 Task: In the Contact  Layla_King@nyu.edu; add deal stage: 'Qualified to buy'; Add amount '100000'; Select Deal Type: New Business; Select priority: 'Medium'; Associate deal with contact: choose any two contacts and company: Select any company.. Logged in from softage.1@softage.net
Action: Mouse moved to (109, 73)
Screenshot: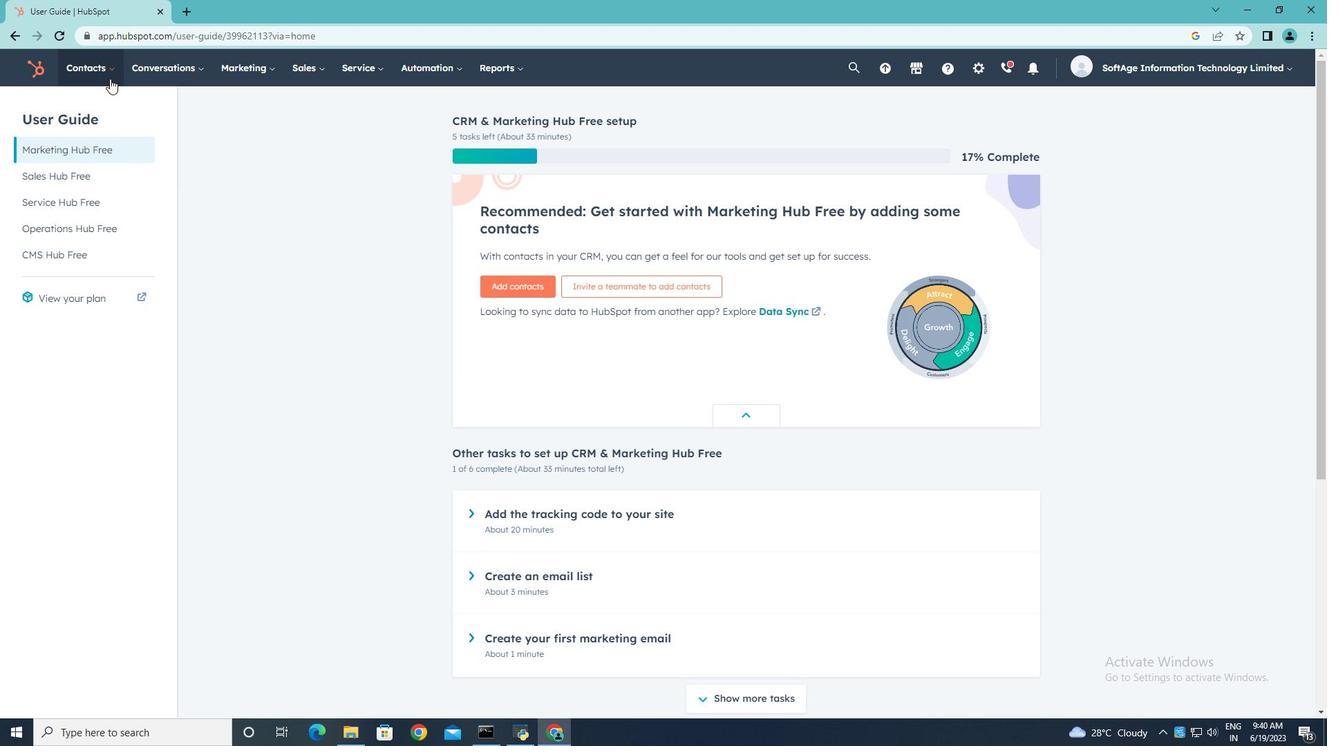 
Action: Mouse pressed left at (109, 73)
Screenshot: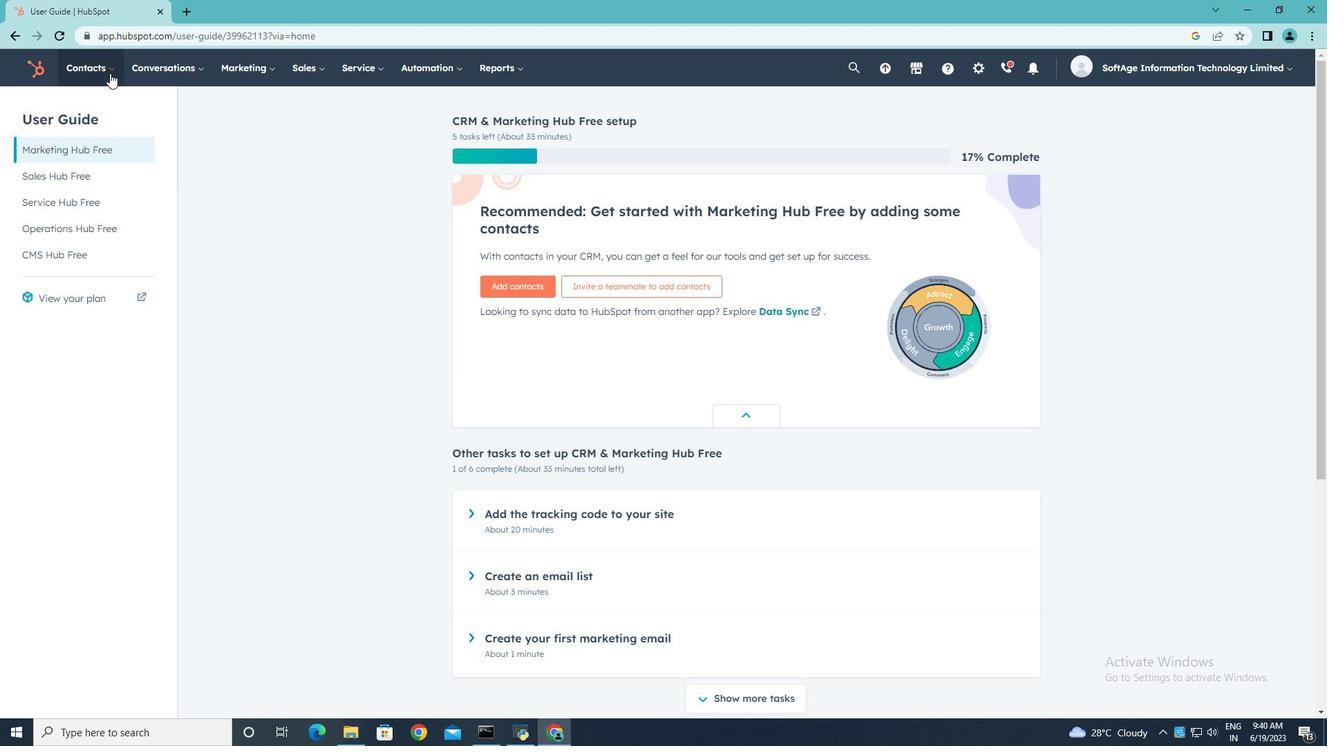 
Action: Mouse moved to (105, 109)
Screenshot: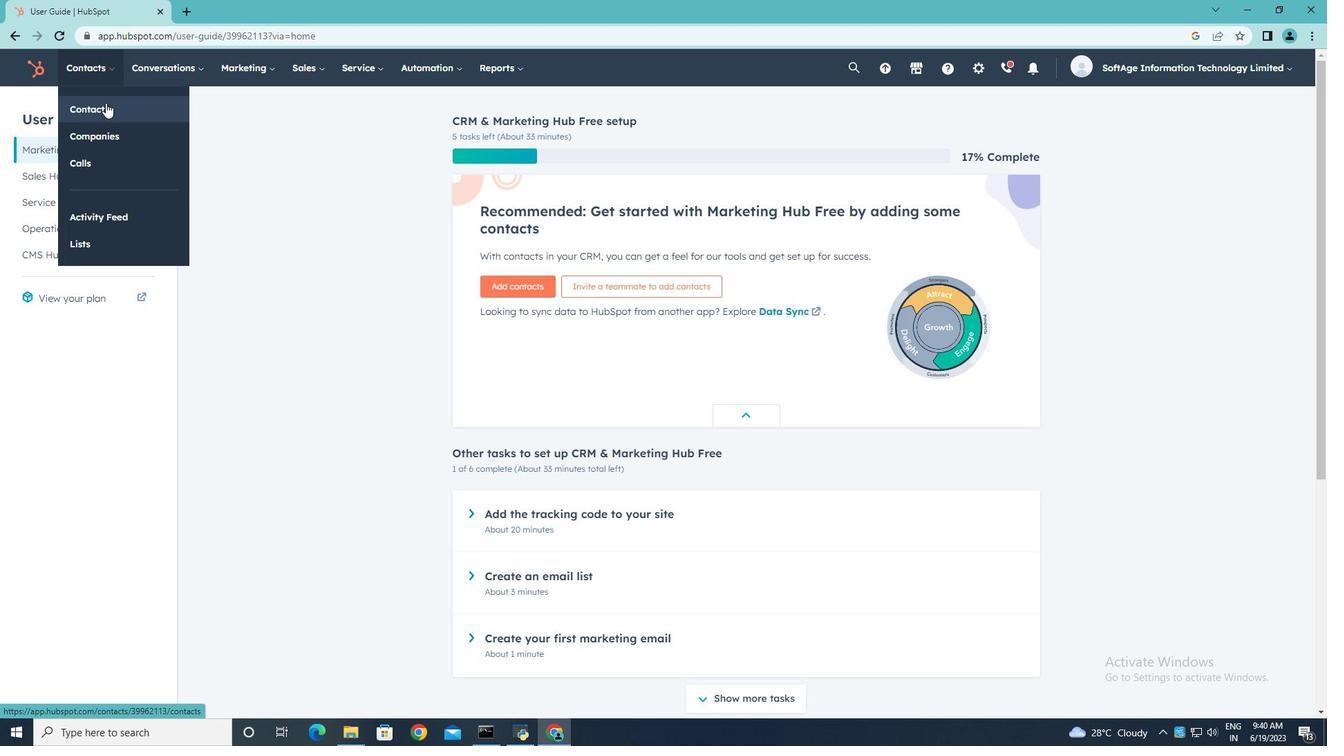 
Action: Mouse pressed left at (105, 109)
Screenshot: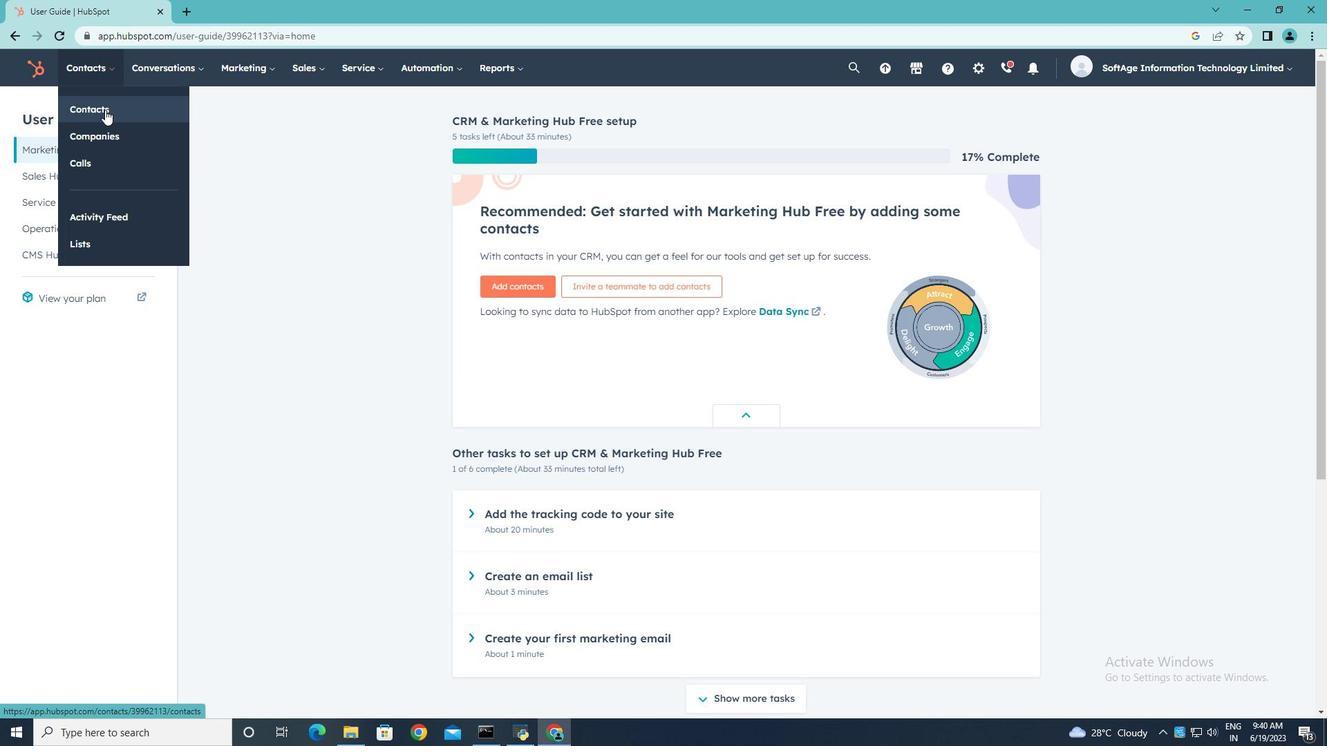 
Action: Mouse moved to (96, 223)
Screenshot: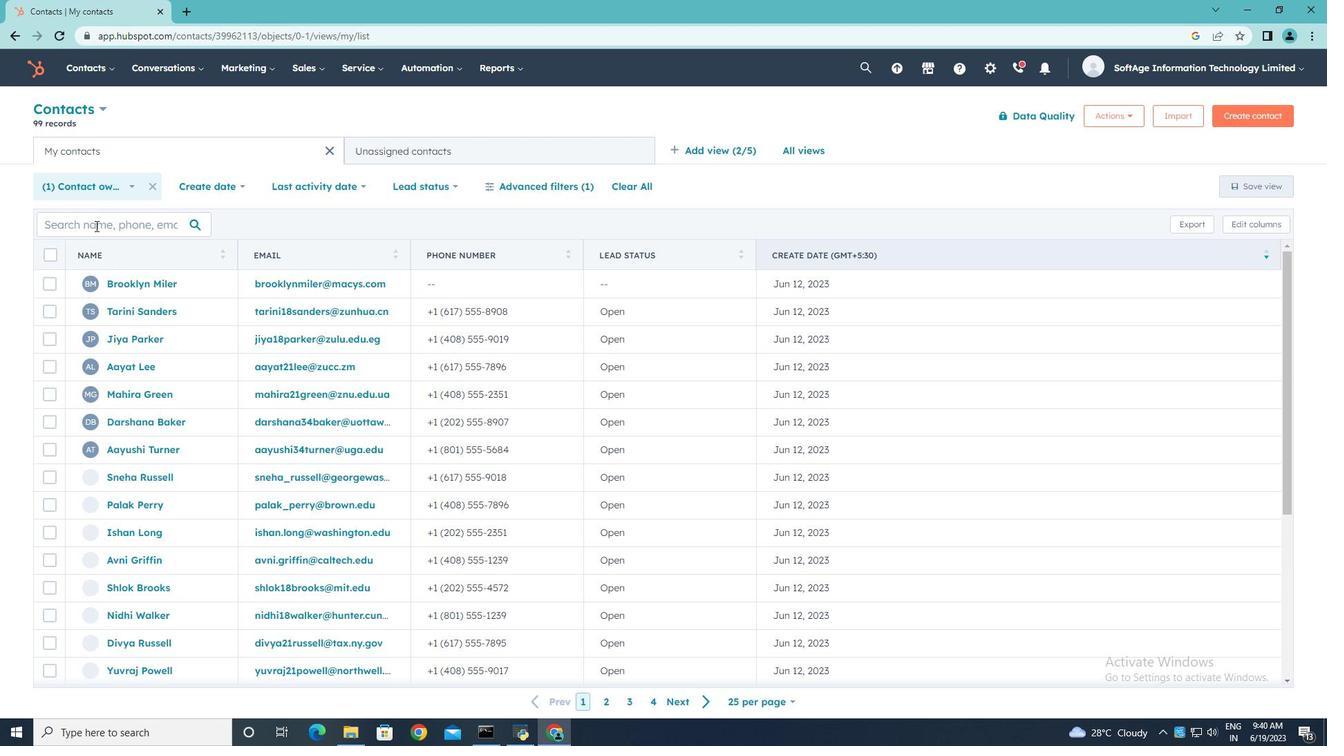 
Action: Mouse pressed left at (96, 223)
Screenshot: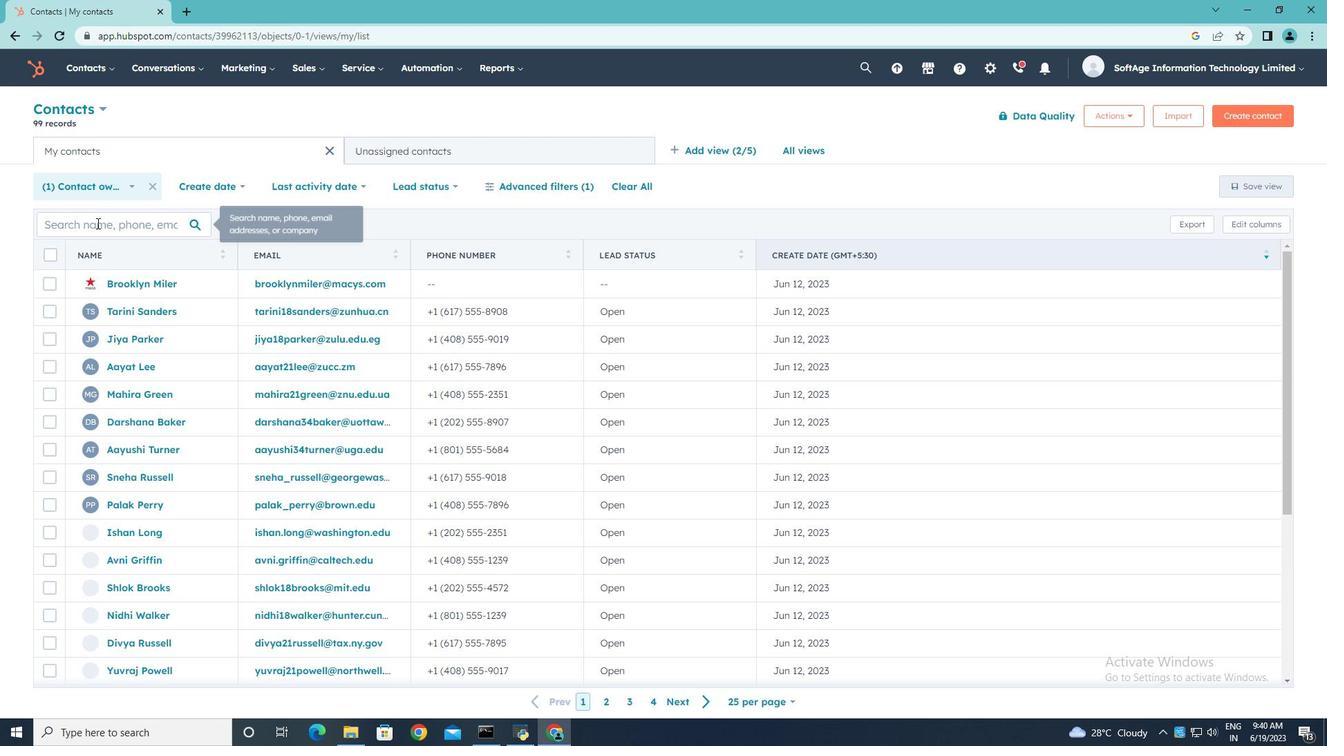 
Action: Key pressed <Key.shift>Layla<Key.shift_r>_<Key.shift>King<Key.shift>@nyu.edu
Screenshot: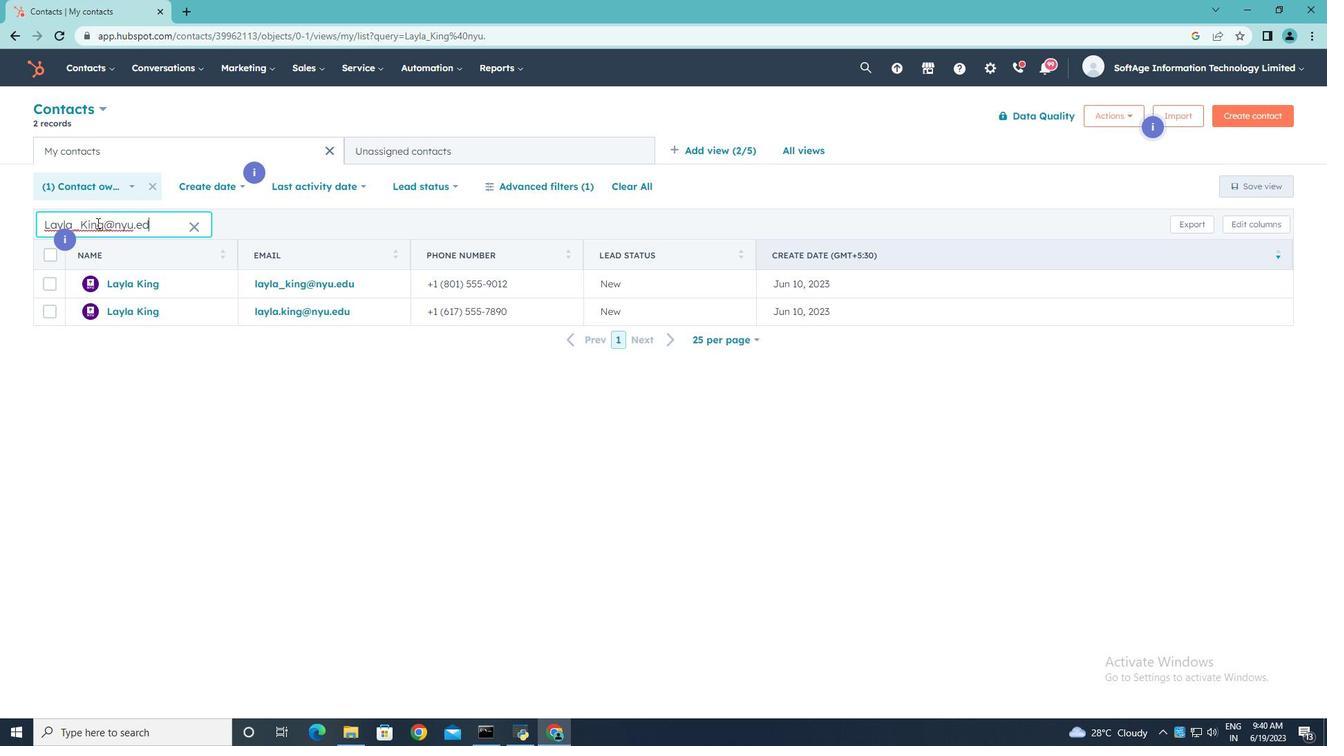 
Action: Mouse moved to (135, 286)
Screenshot: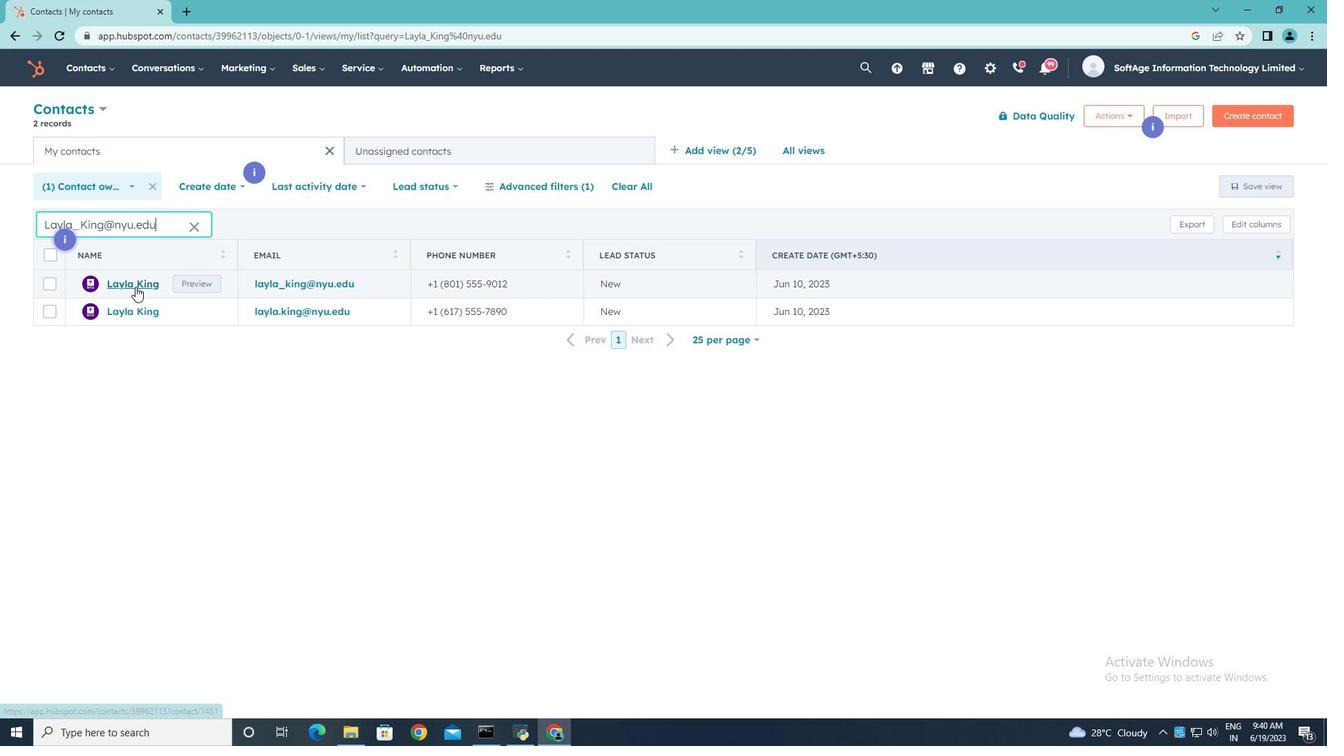 
Action: Mouse pressed left at (135, 286)
Screenshot: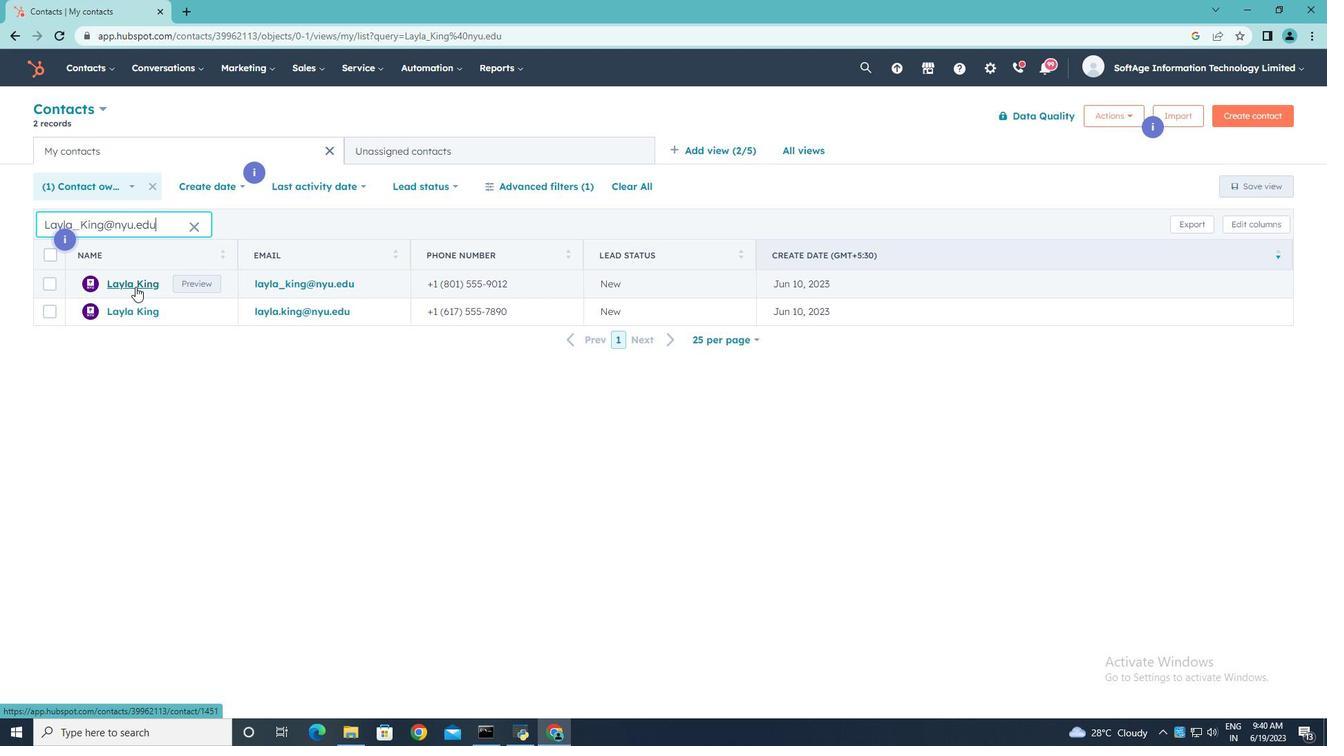 
Action: Mouse moved to (755, 519)
Screenshot: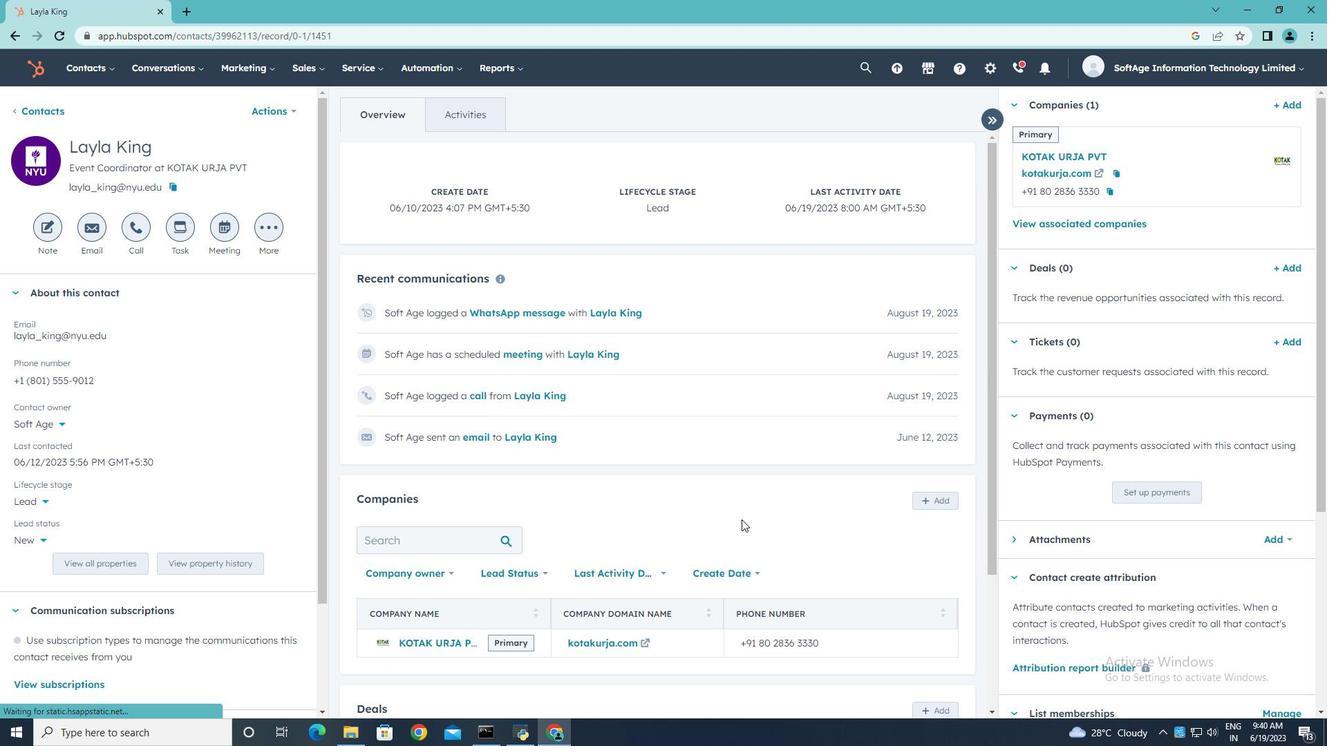
Action: Mouse scrolled (755, 519) with delta (0, 0)
Screenshot: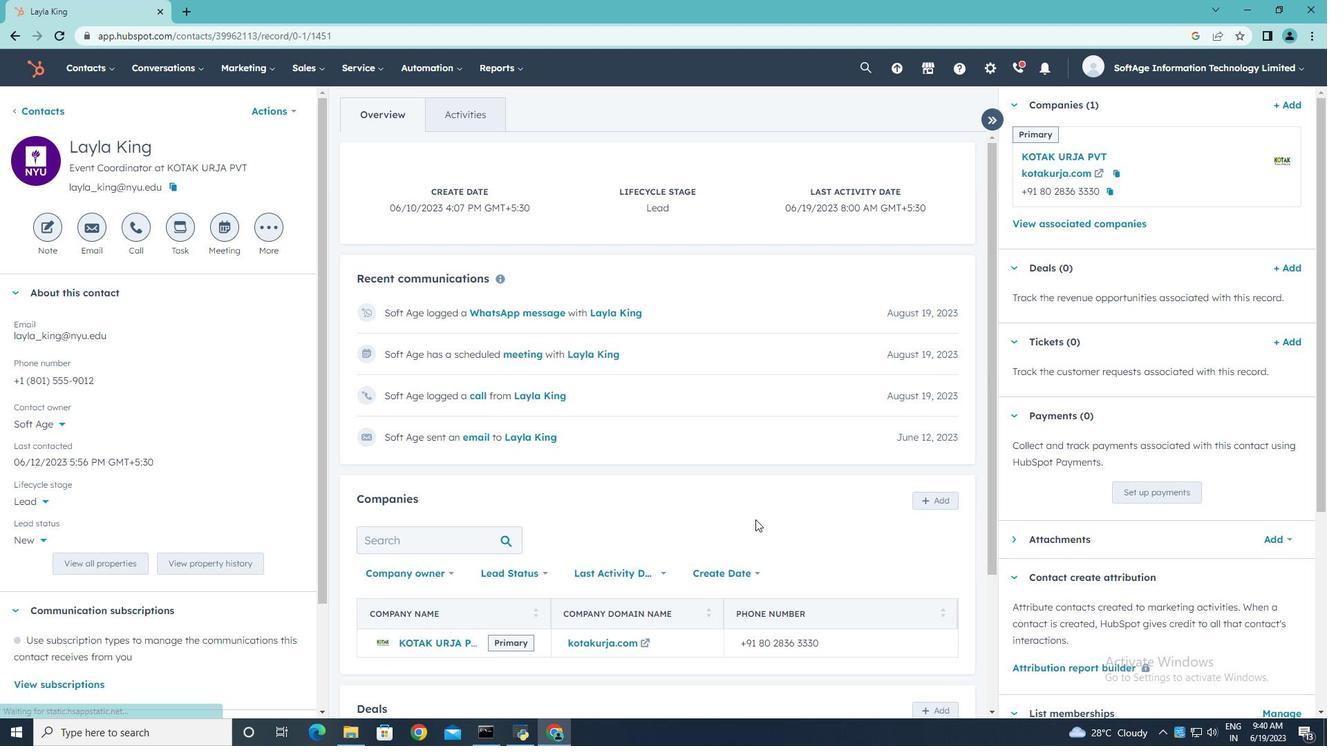 
Action: Mouse scrolled (755, 519) with delta (0, 0)
Screenshot: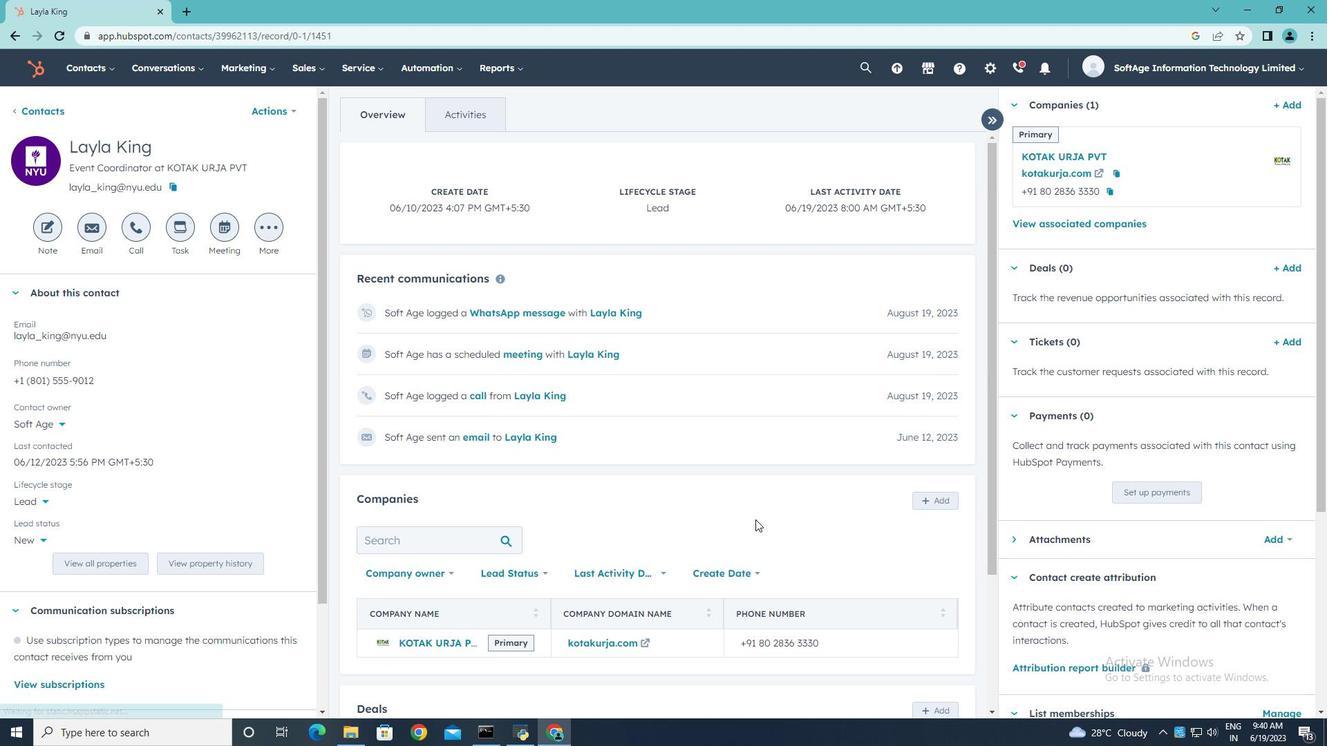 
Action: Mouse scrolled (755, 519) with delta (0, 0)
Screenshot: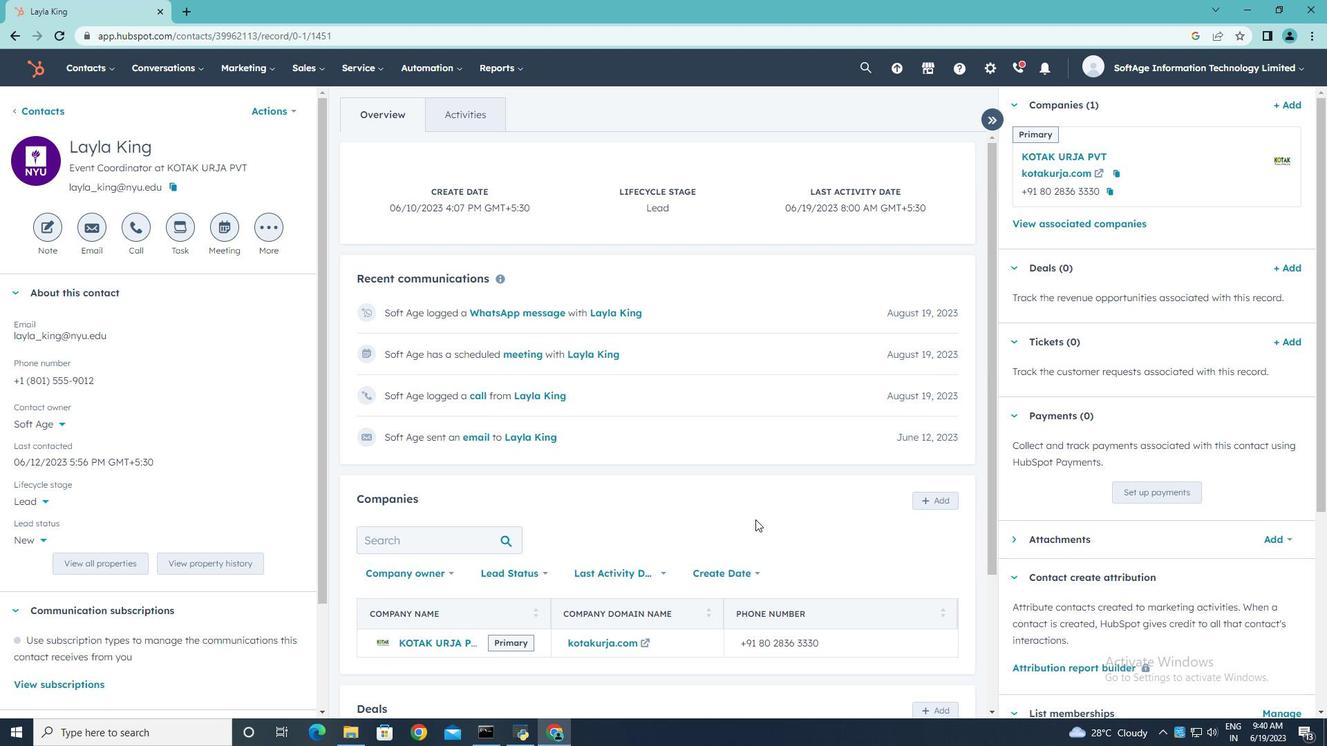 
Action: Mouse scrolled (755, 519) with delta (0, 0)
Screenshot: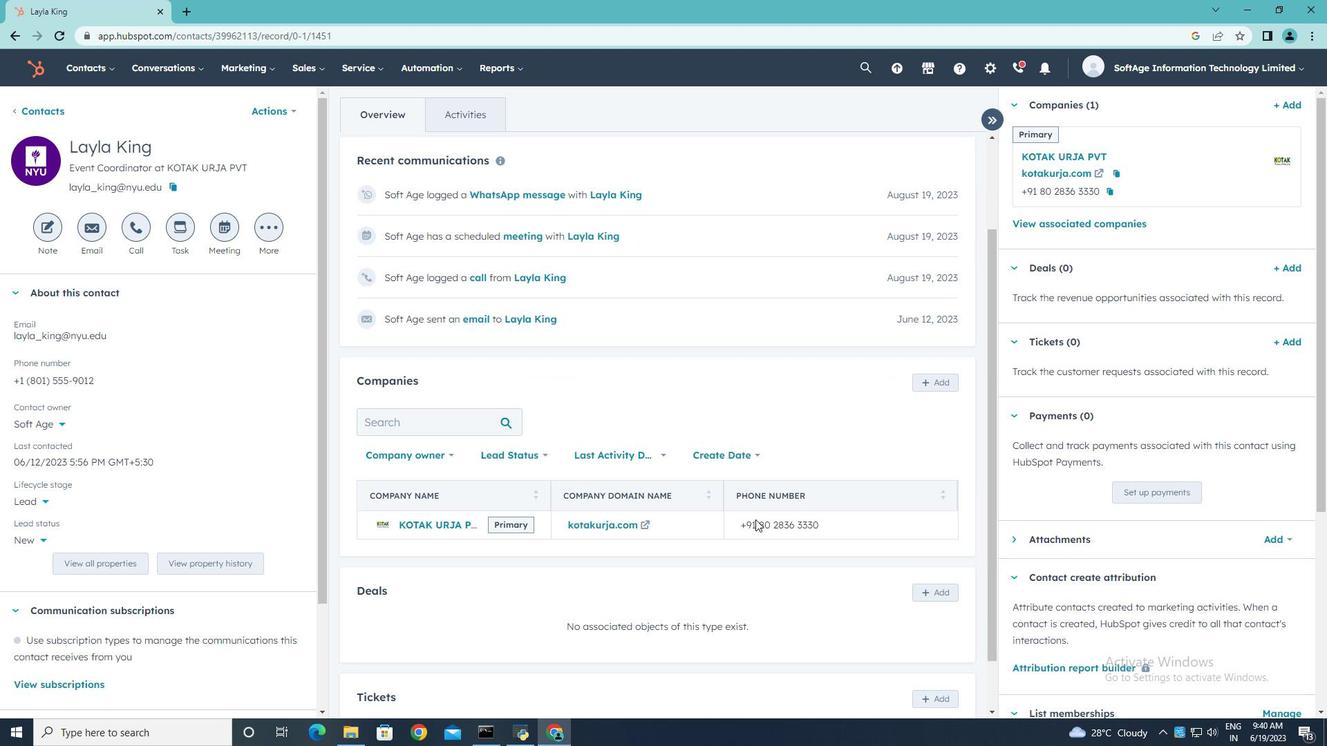 
Action: Mouse scrolled (755, 519) with delta (0, 0)
Screenshot: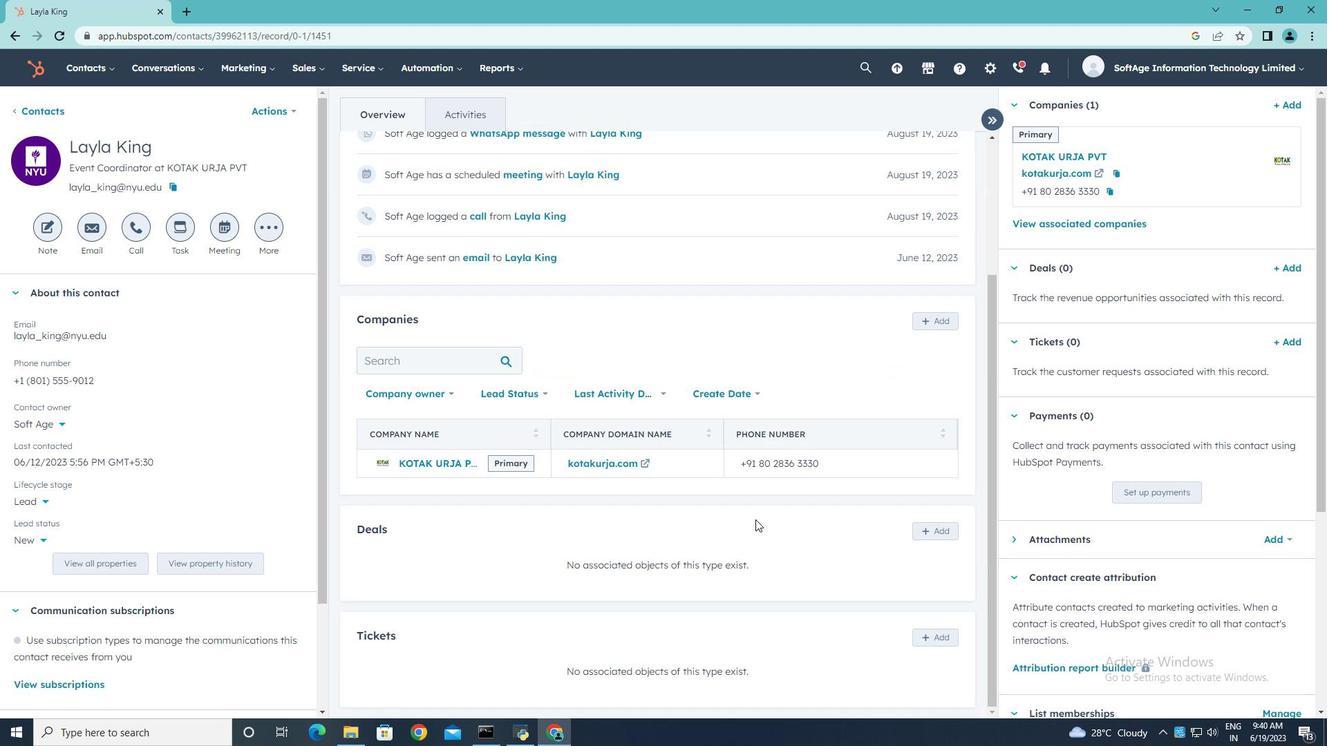 
Action: Mouse moved to (940, 528)
Screenshot: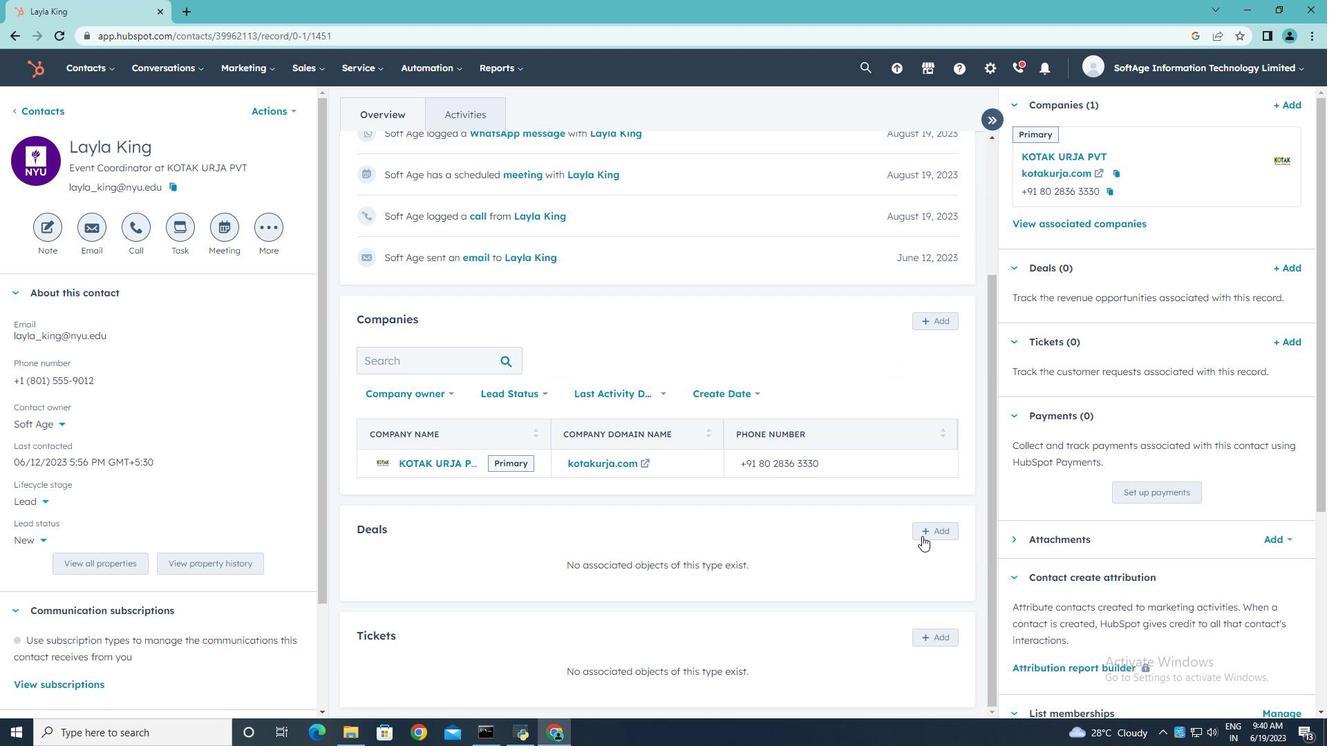 
Action: Mouse pressed left at (940, 528)
Screenshot: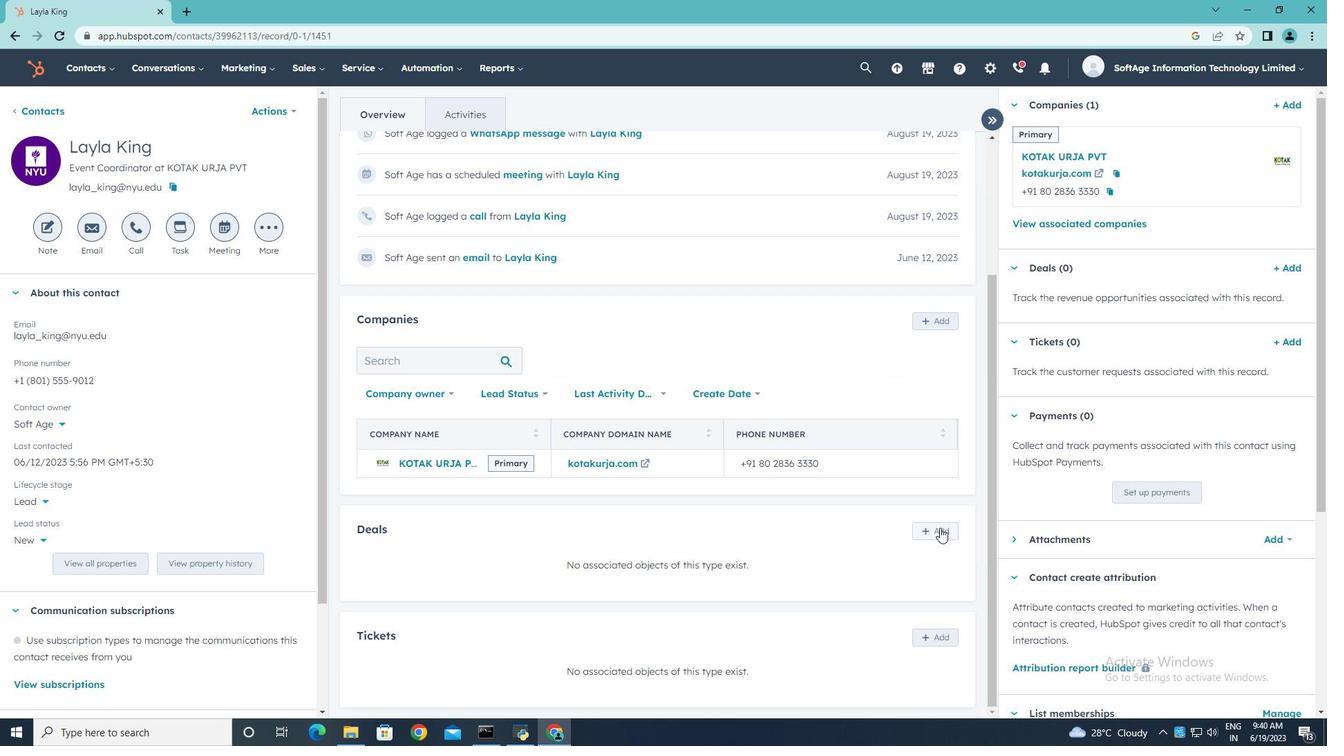
Action: Mouse moved to (1271, 350)
Screenshot: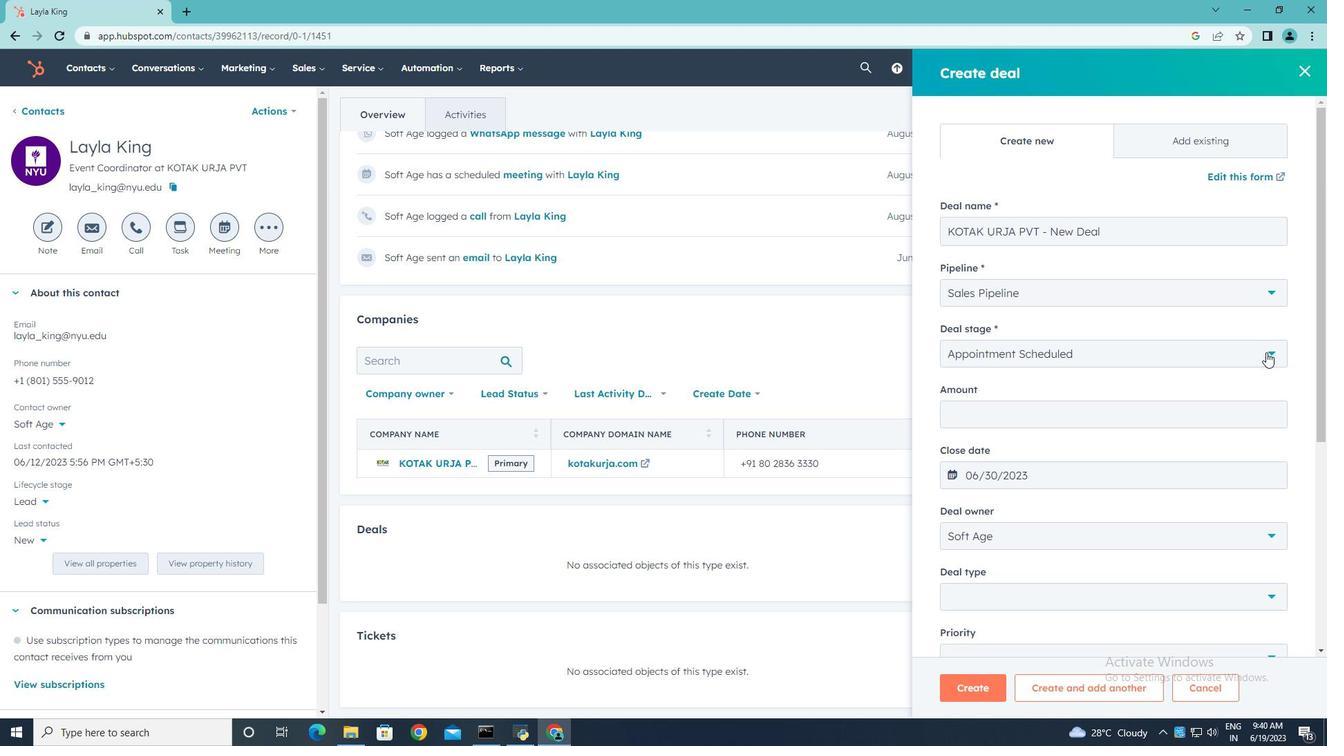 
Action: Mouse pressed left at (1271, 350)
Screenshot: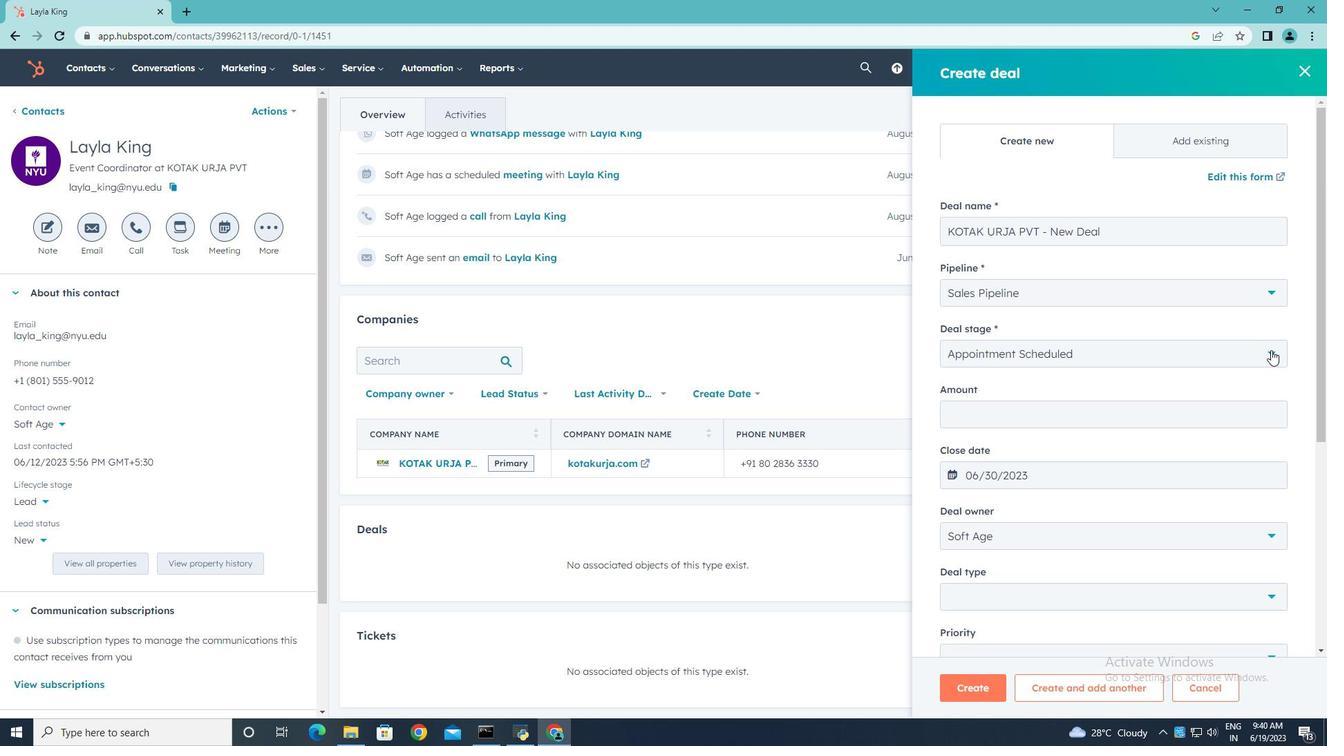 
Action: Mouse moved to (1046, 482)
Screenshot: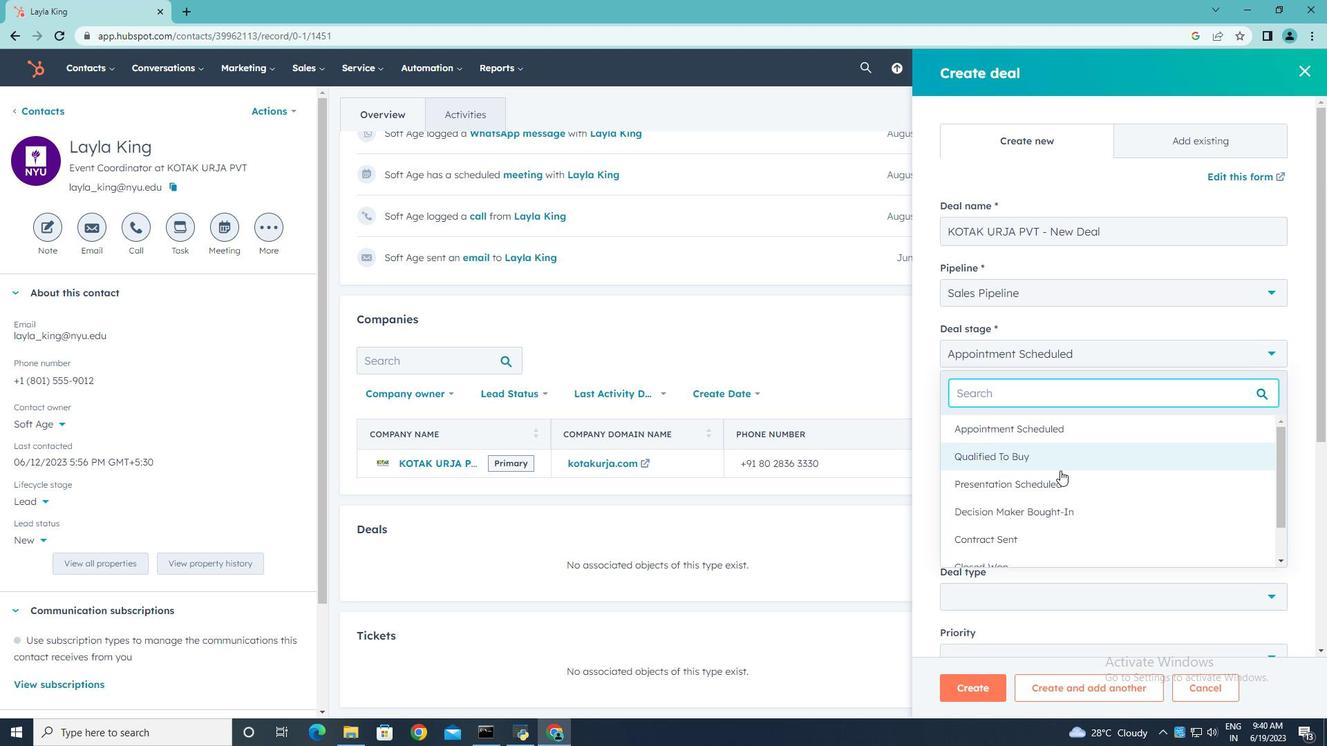 
Action: Mouse scrolled (1046, 481) with delta (0, 0)
Screenshot: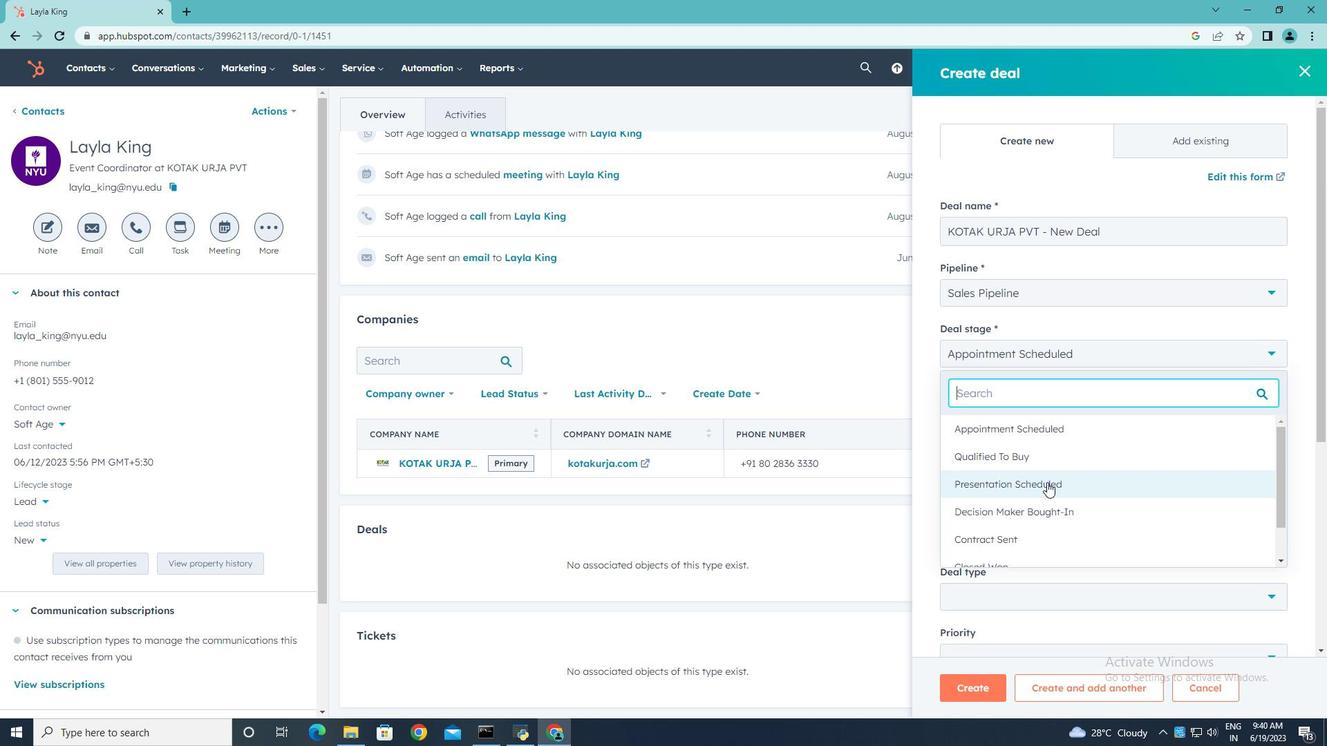
Action: Mouse scrolled (1046, 481) with delta (0, 0)
Screenshot: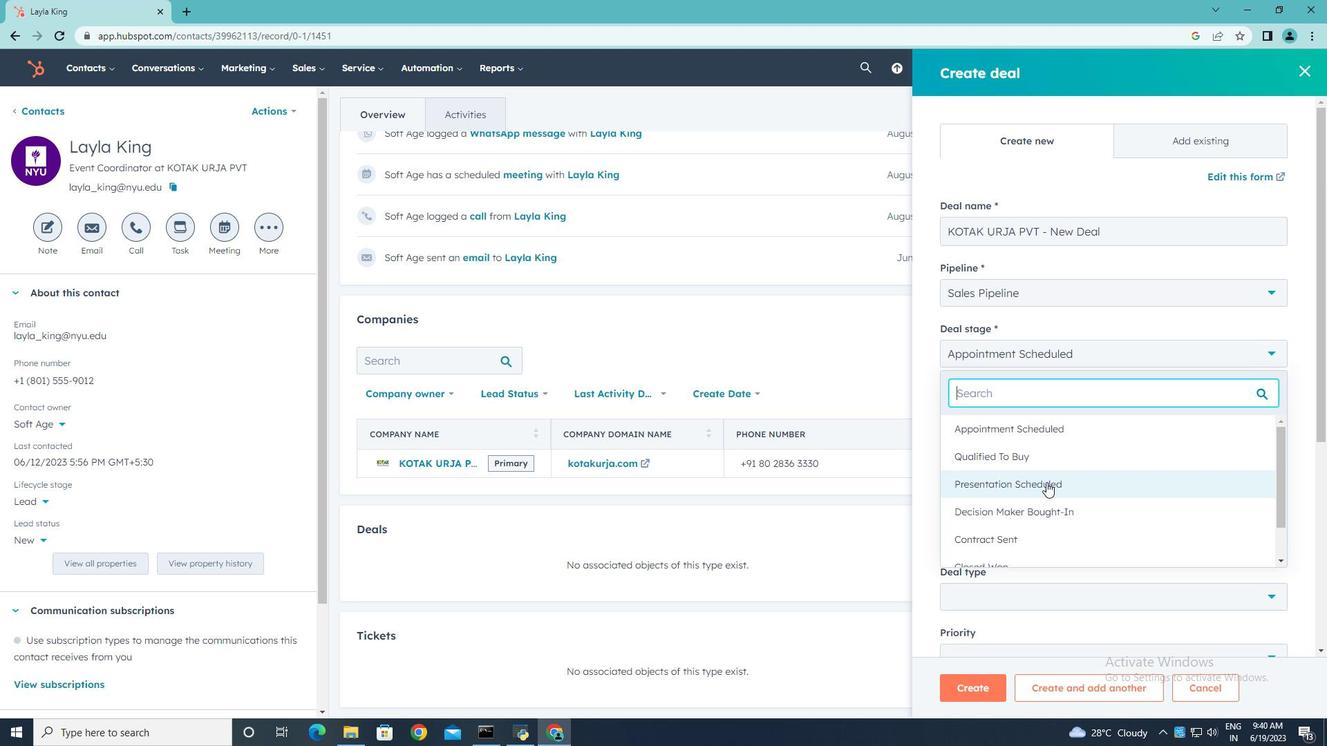 
Action: Mouse moved to (1031, 418)
Screenshot: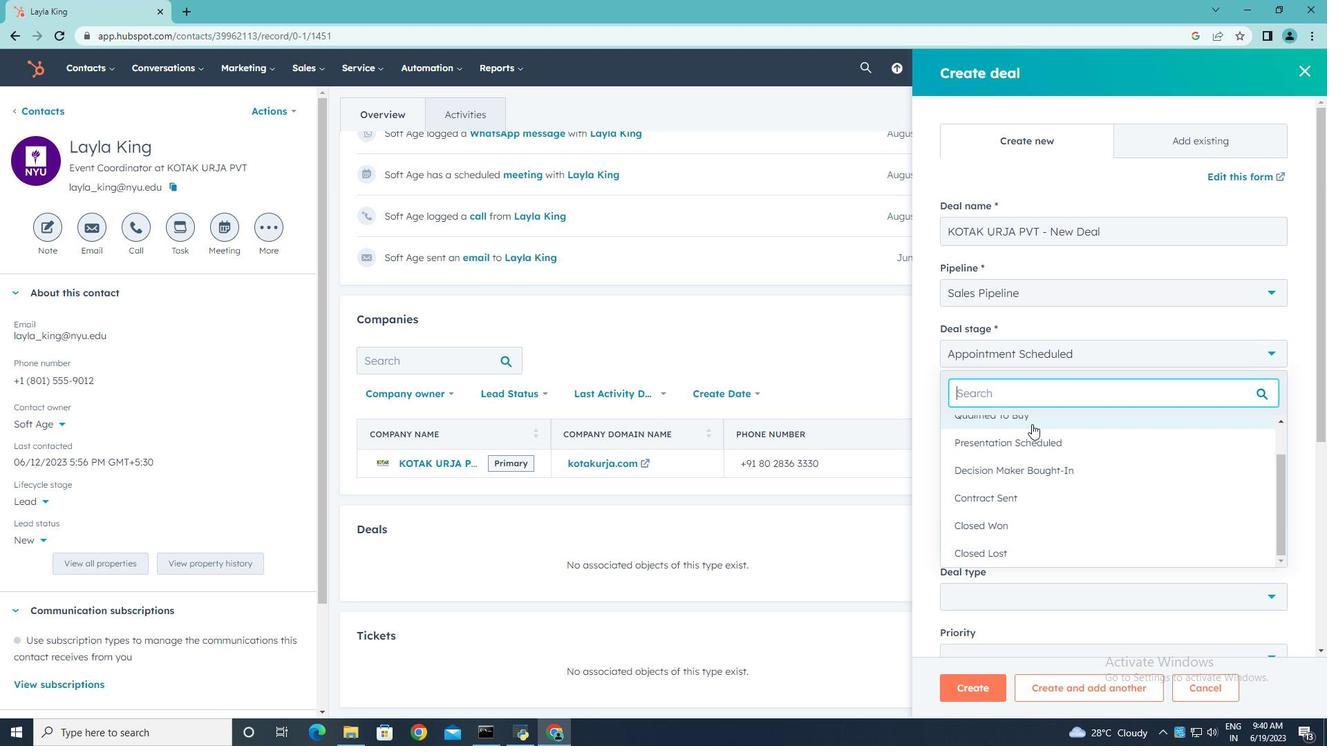 
Action: Mouse pressed left at (1031, 418)
Screenshot: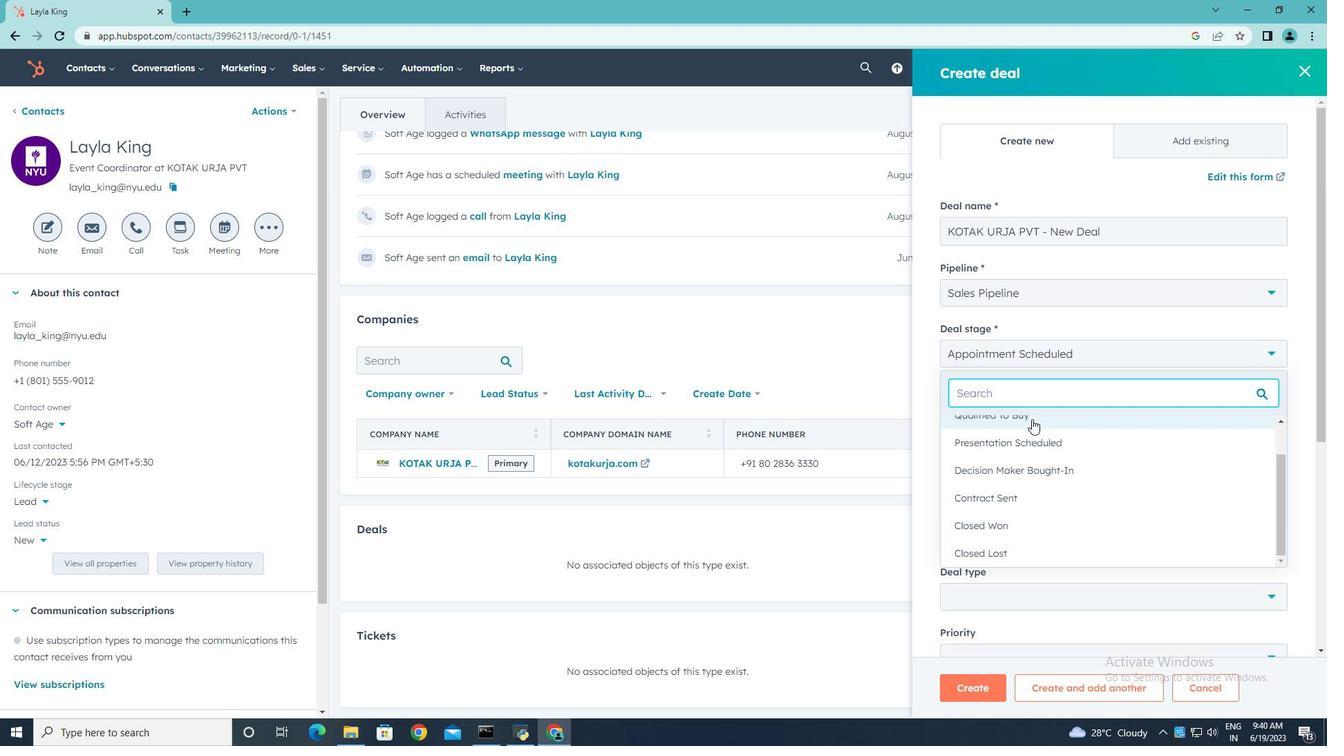 
Action: Mouse moved to (1133, 416)
Screenshot: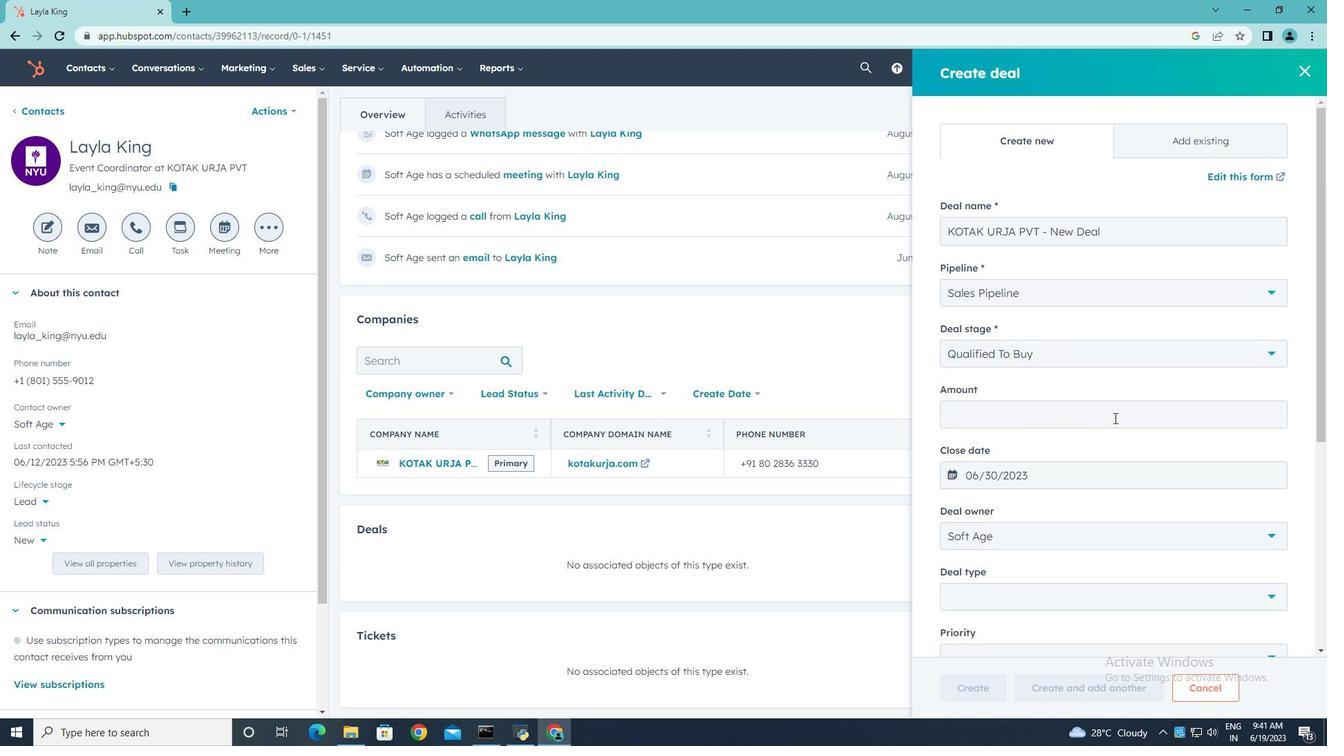 
Action: Mouse pressed left at (1133, 416)
Screenshot: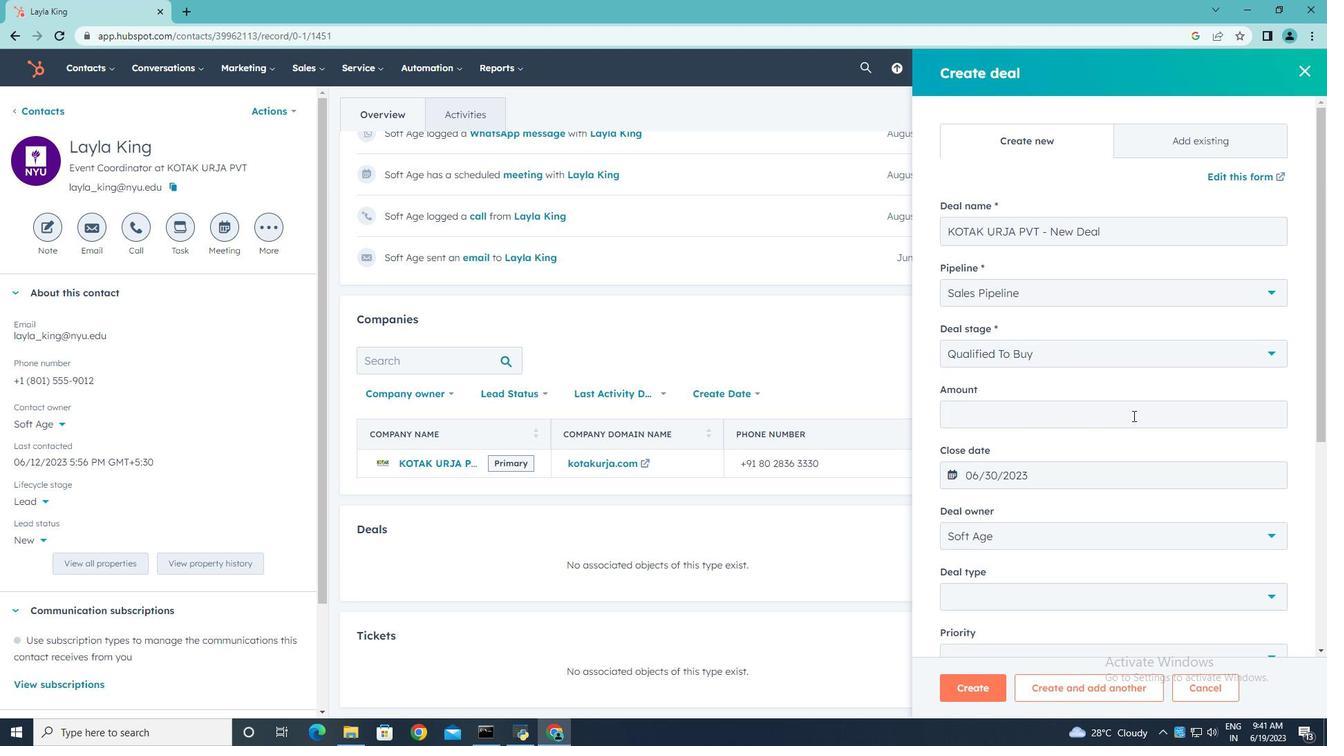 
Action: Key pressed 100000
Screenshot: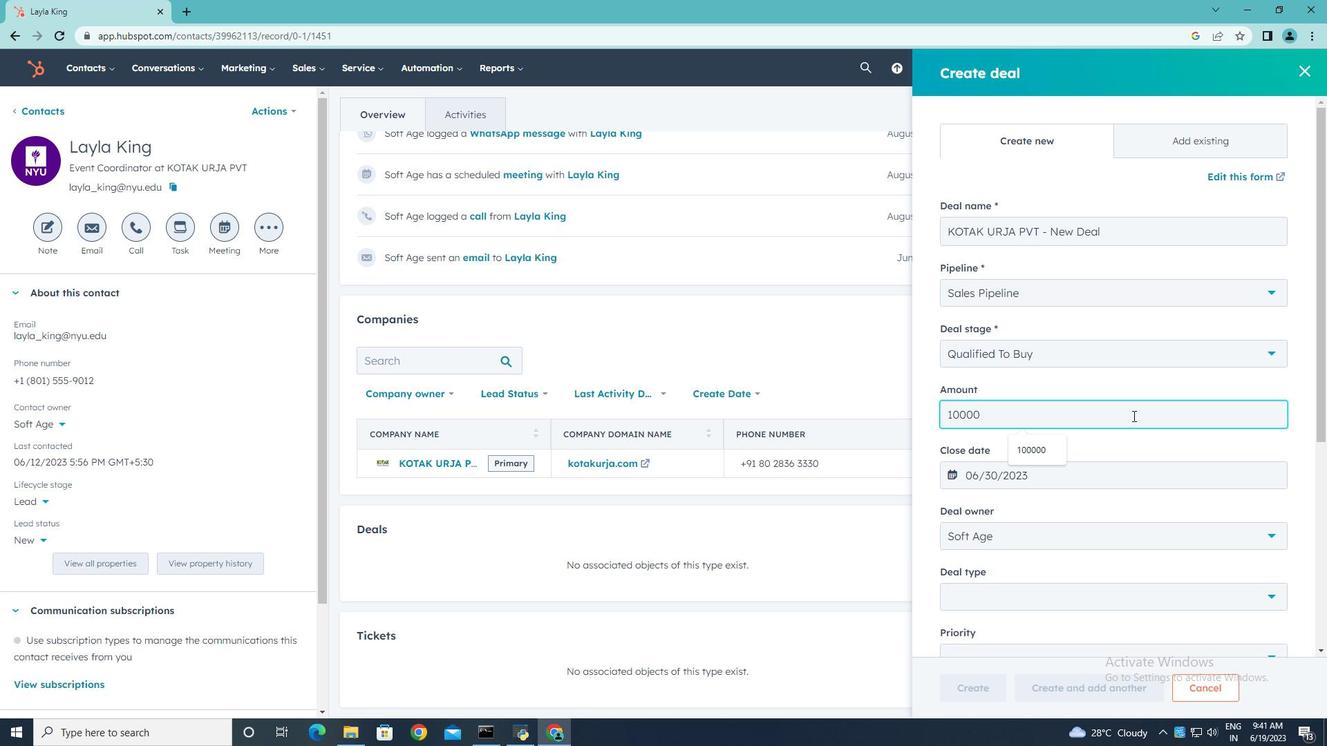 
Action: Mouse moved to (1271, 601)
Screenshot: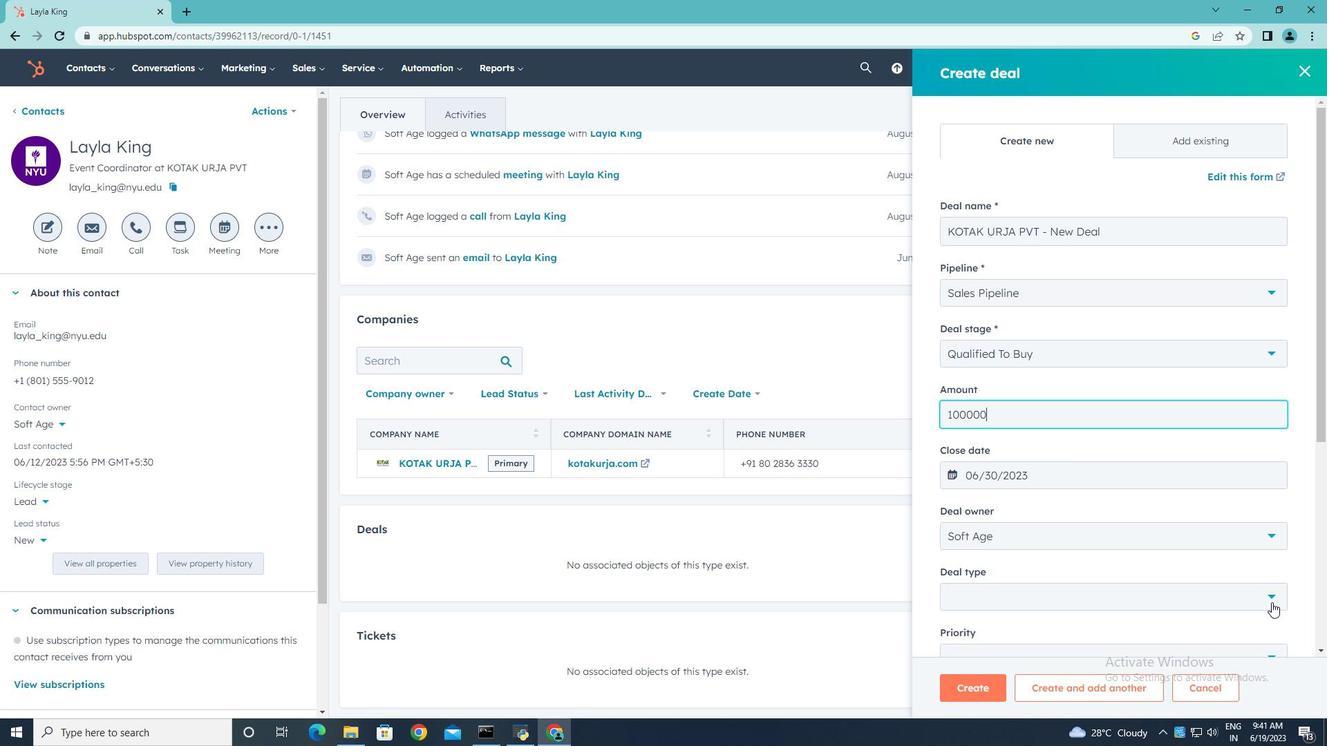 
Action: Mouse pressed left at (1271, 601)
Screenshot: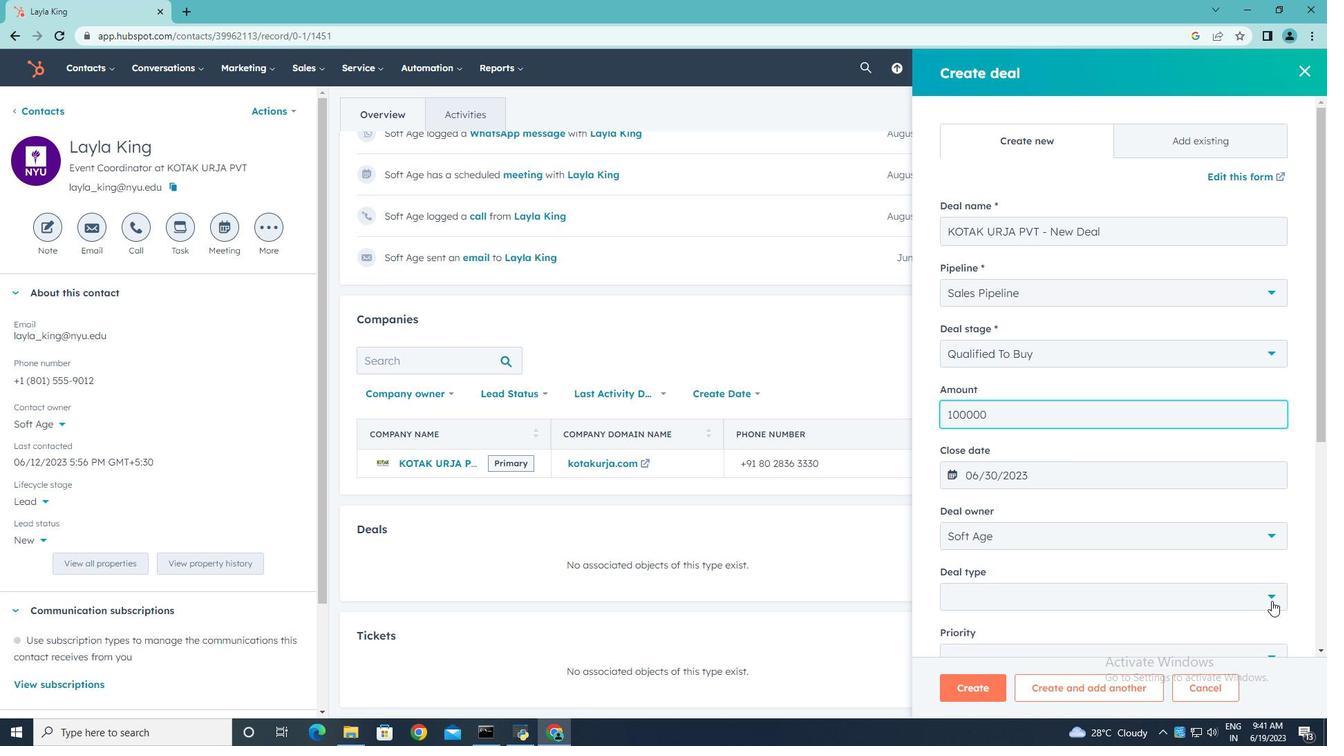 
Action: Mouse moved to (1023, 658)
Screenshot: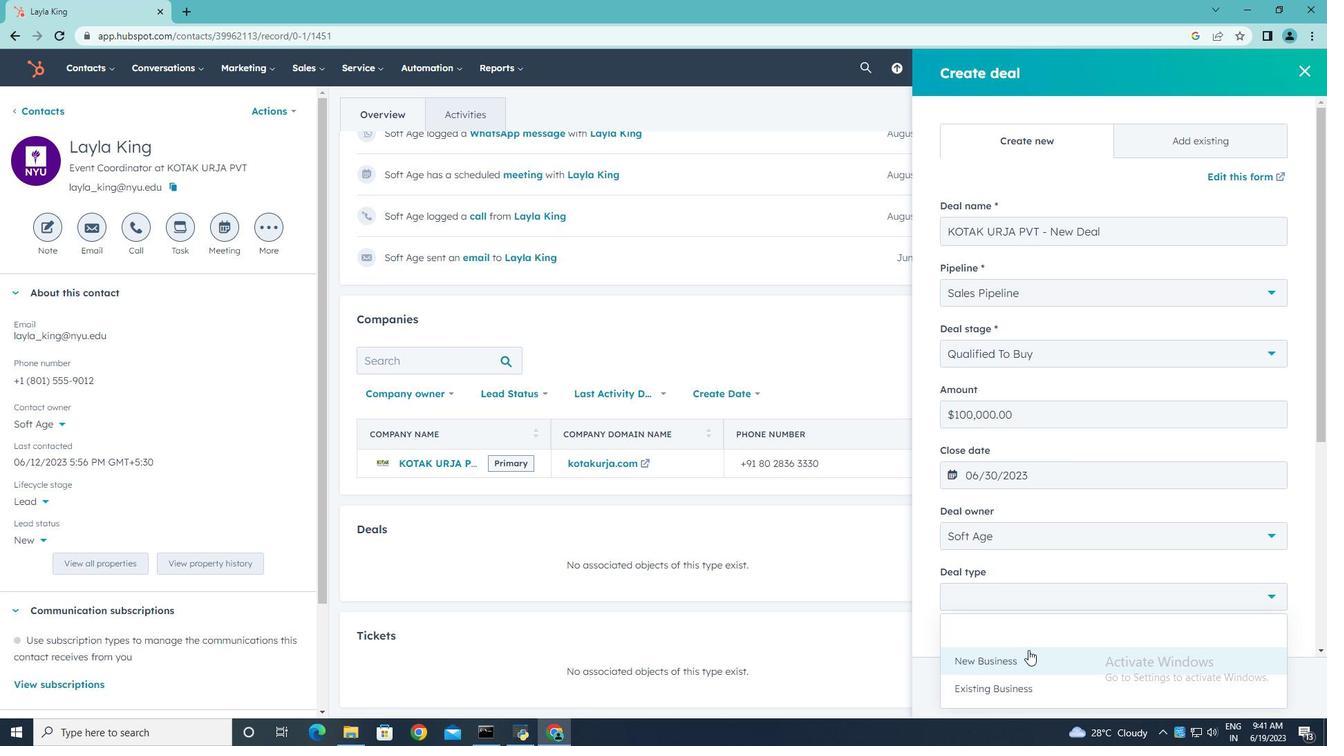 
Action: Mouse pressed left at (1023, 658)
Screenshot: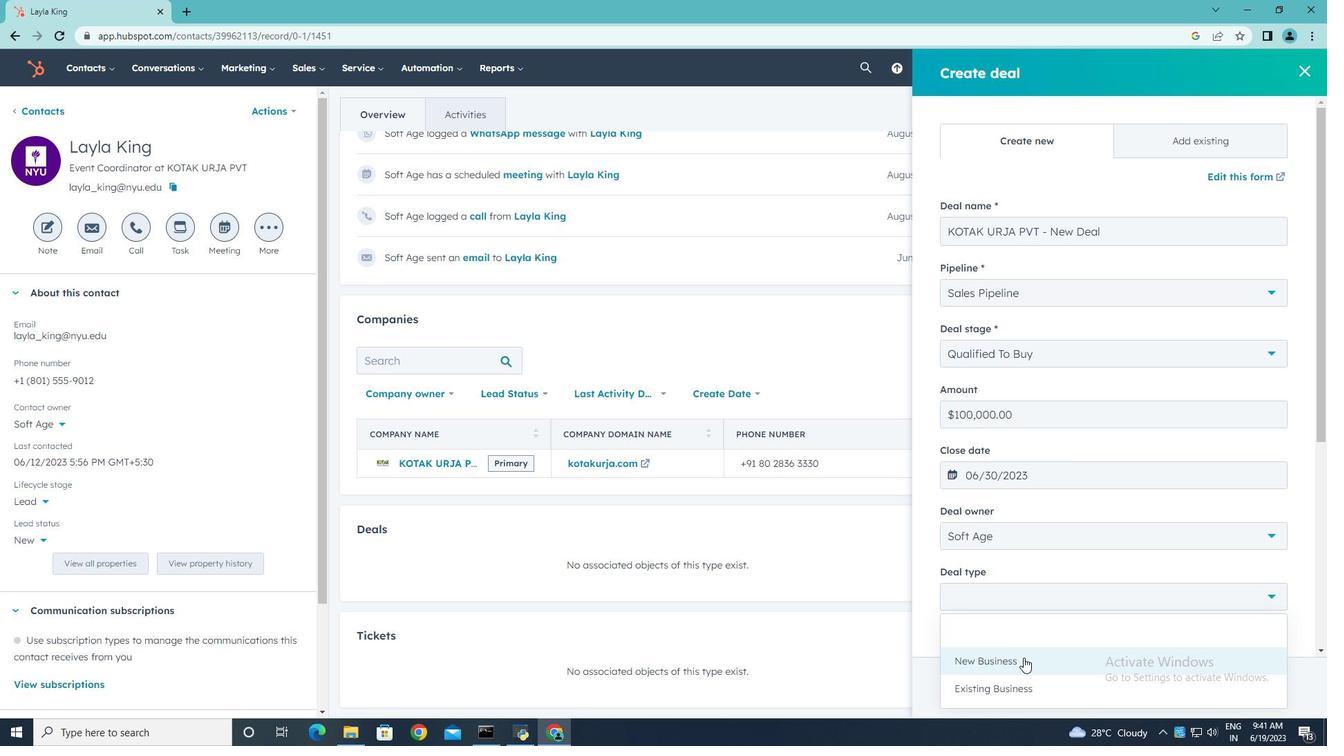 
Action: Mouse moved to (1132, 513)
Screenshot: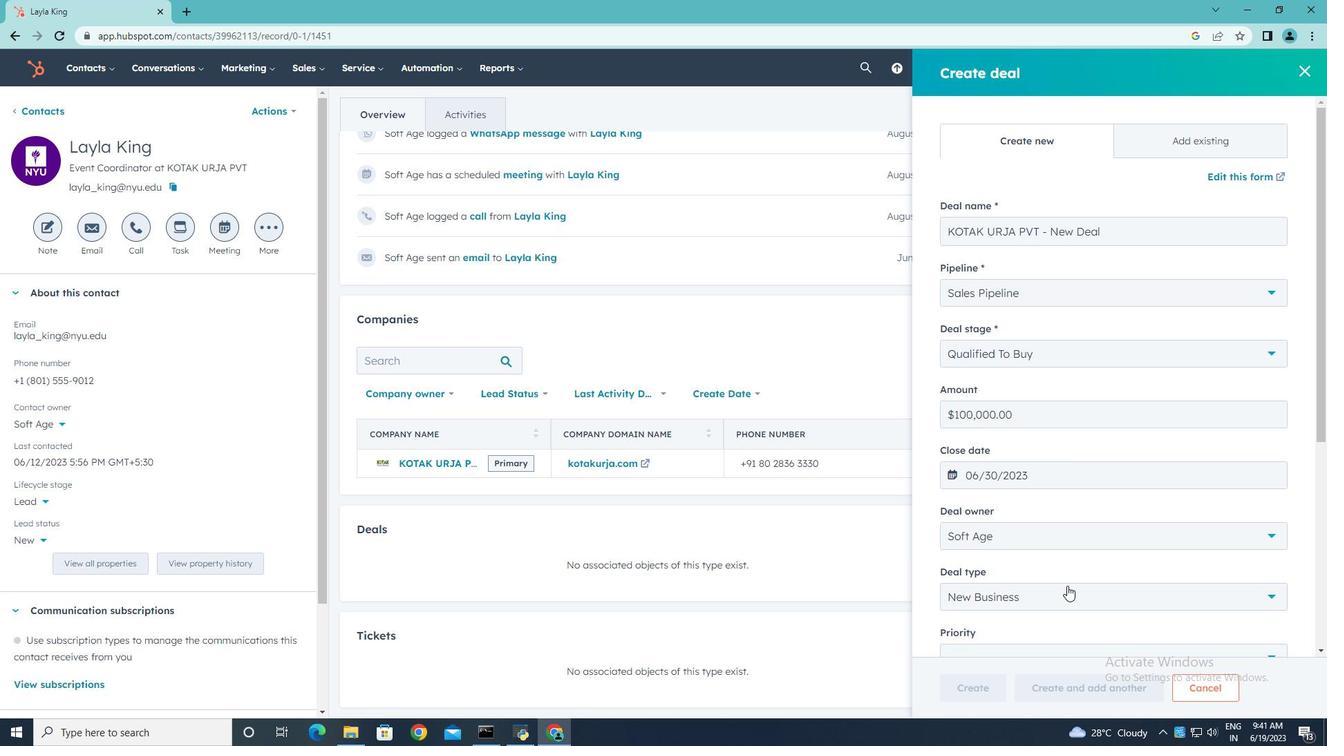 
Action: Mouse scrolled (1132, 512) with delta (0, 0)
Screenshot: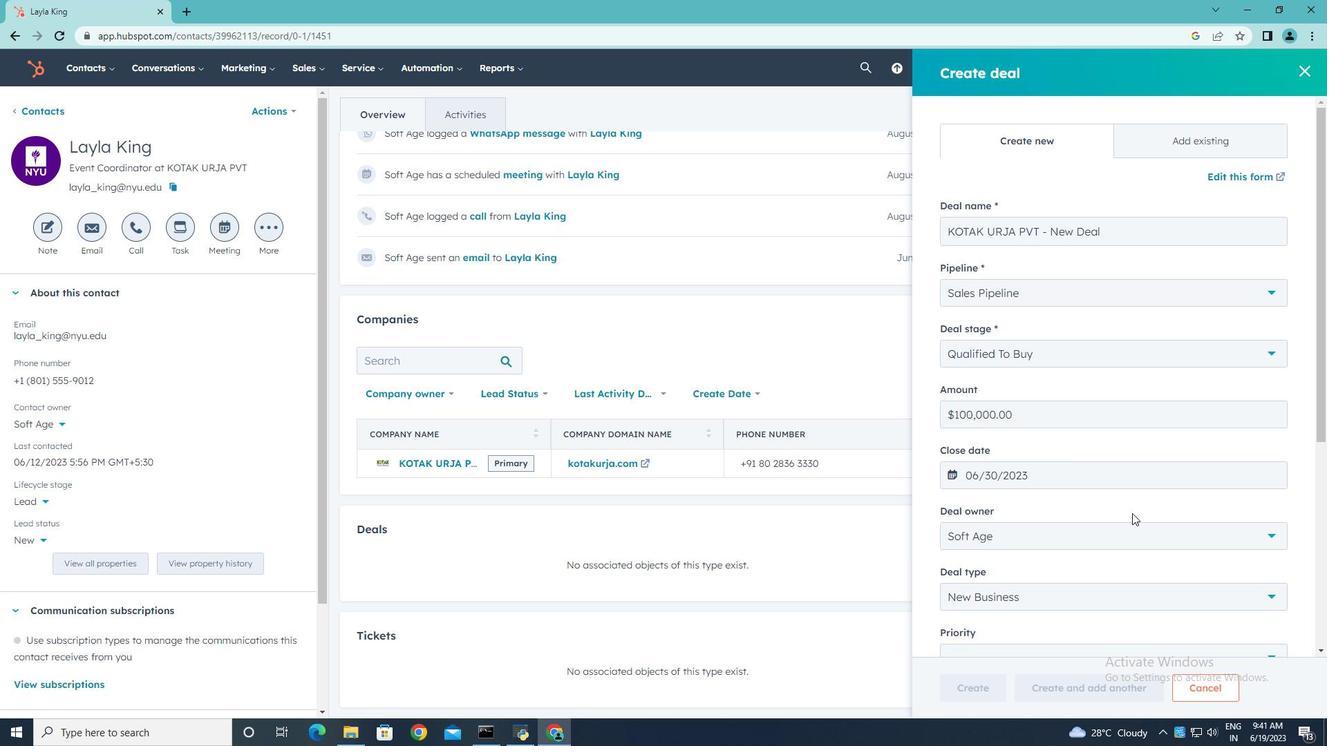 
Action: Mouse scrolled (1132, 512) with delta (0, 0)
Screenshot: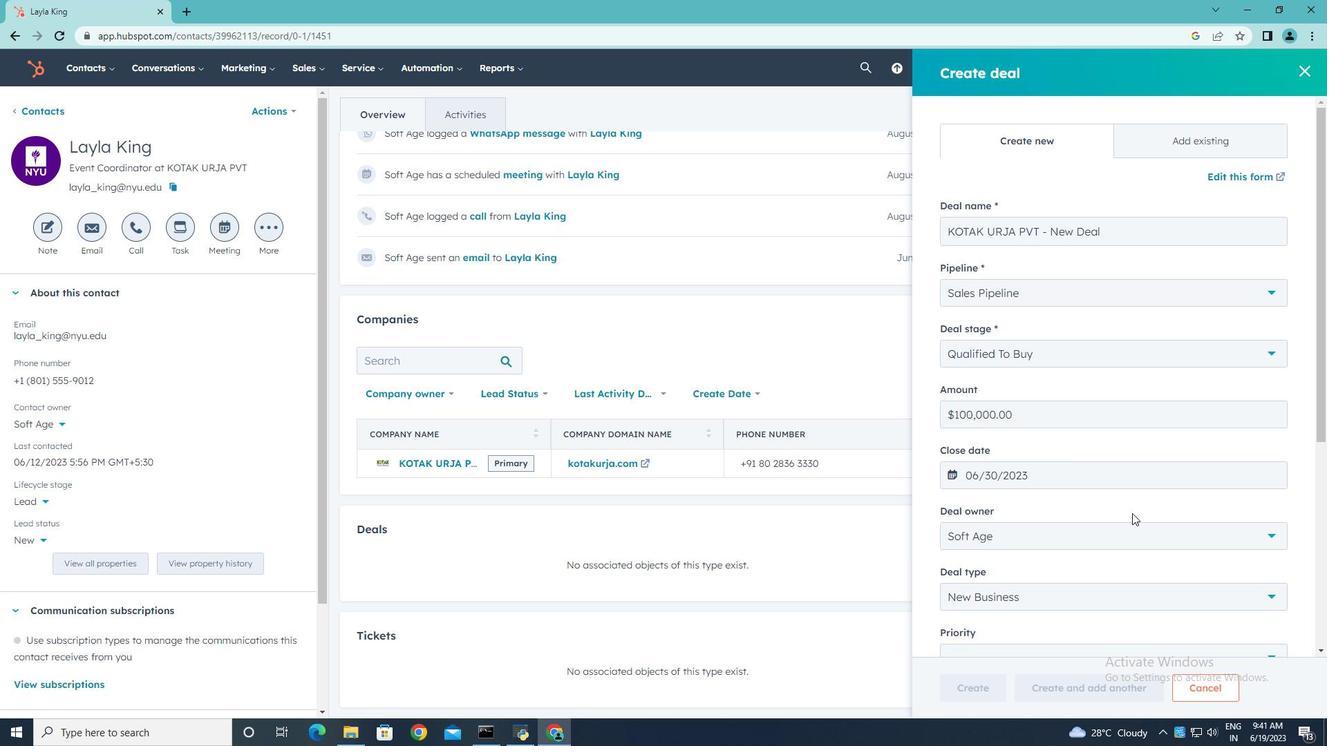 
Action: Mouse scrolled (1132, 512) with delta (0, 0)
Screenshot: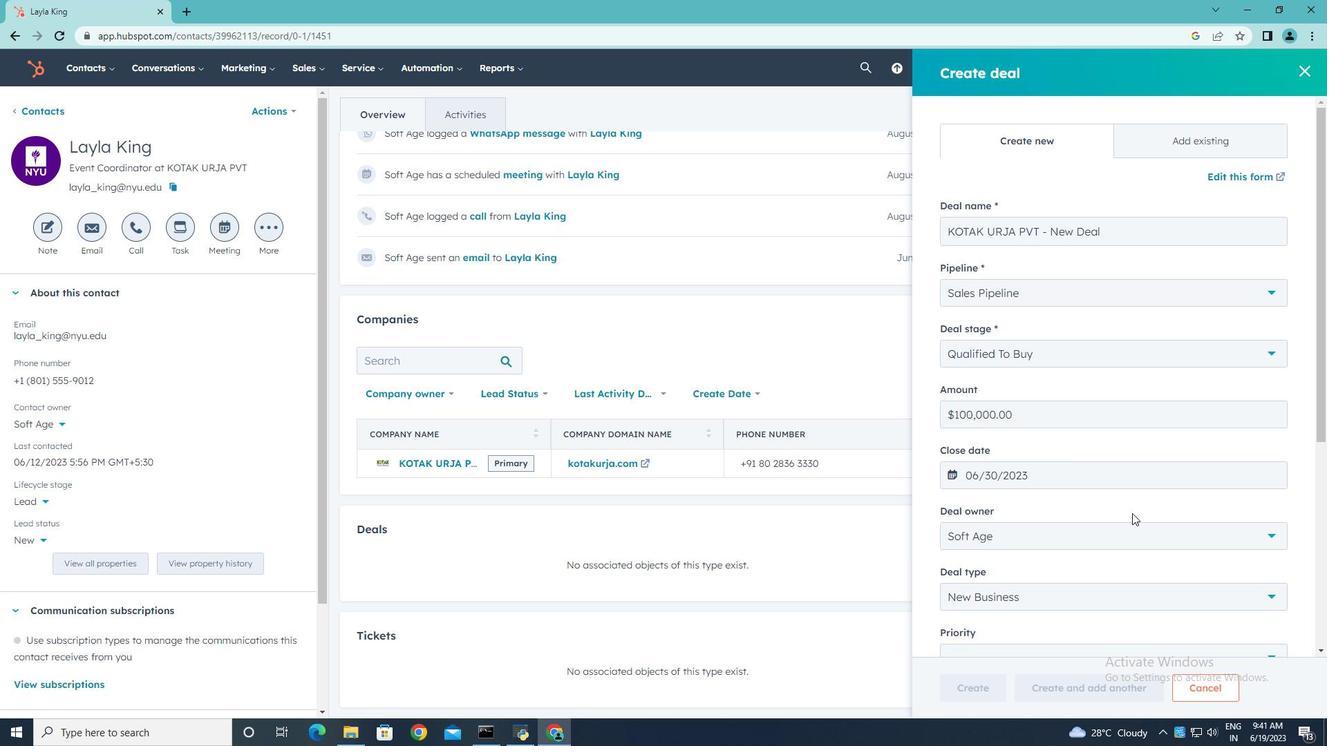 
Action: Mouse scrolled (1132, 512) with delta (0, 0)
Screenshot: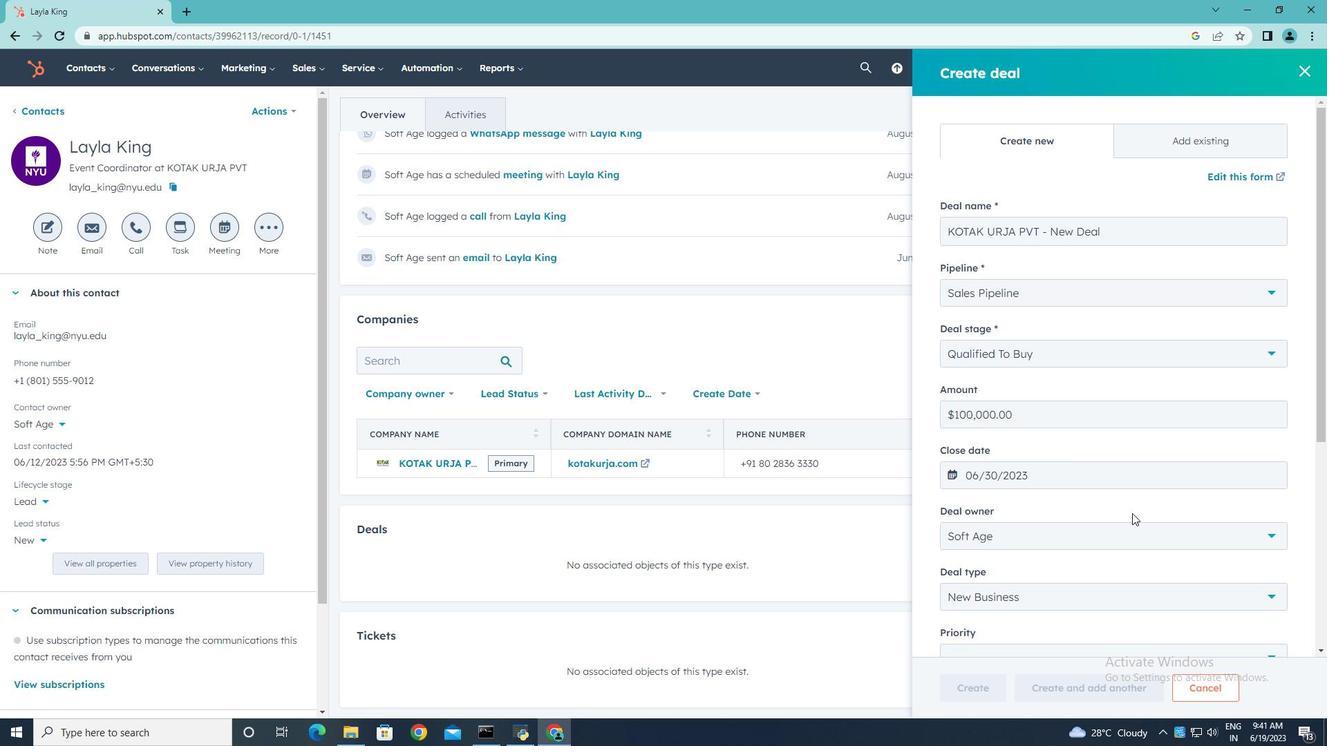 
Action: Mouse scrolled (1132, 512) with delta (0, 0)
Screenshot: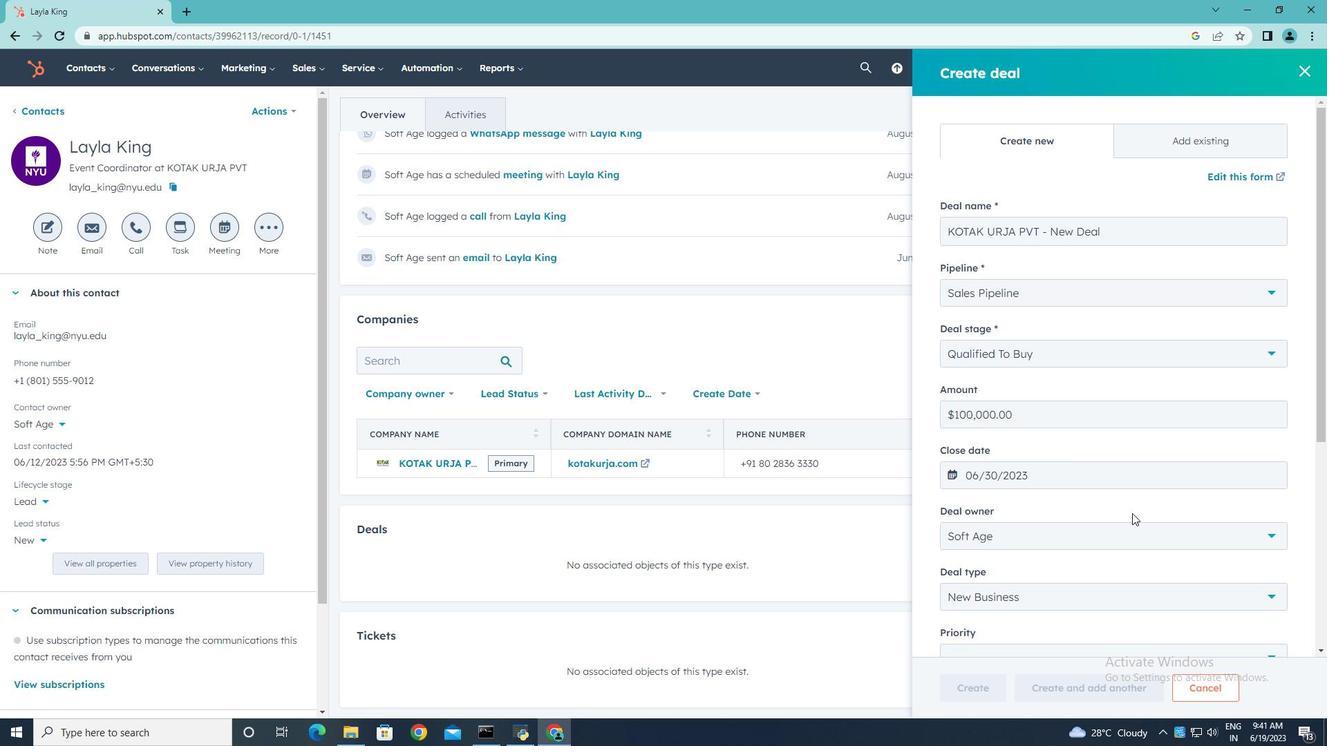 
Action: Mouse scrolled (1132, 512) with delta (0, 0)
Screenshot: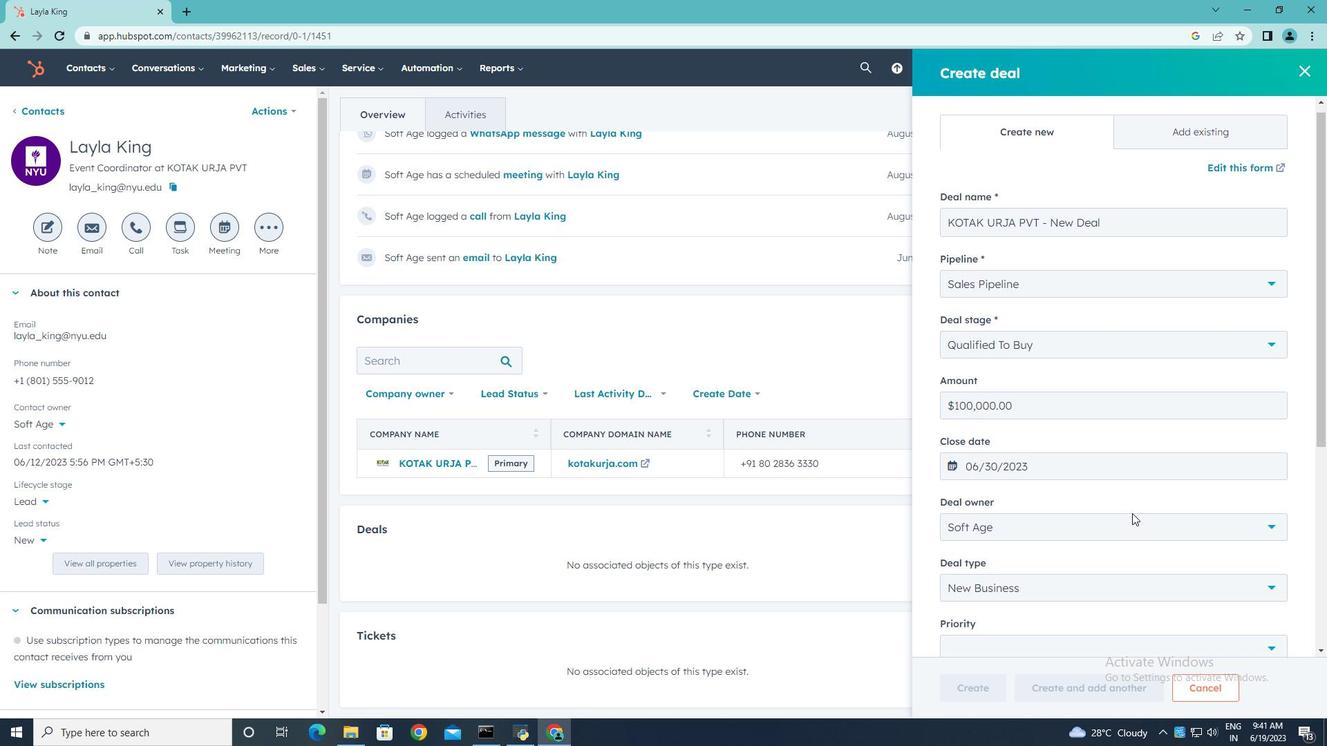 
Action: Mouse scrolled (1132, 512) with delta (0, 0)
Screenshot: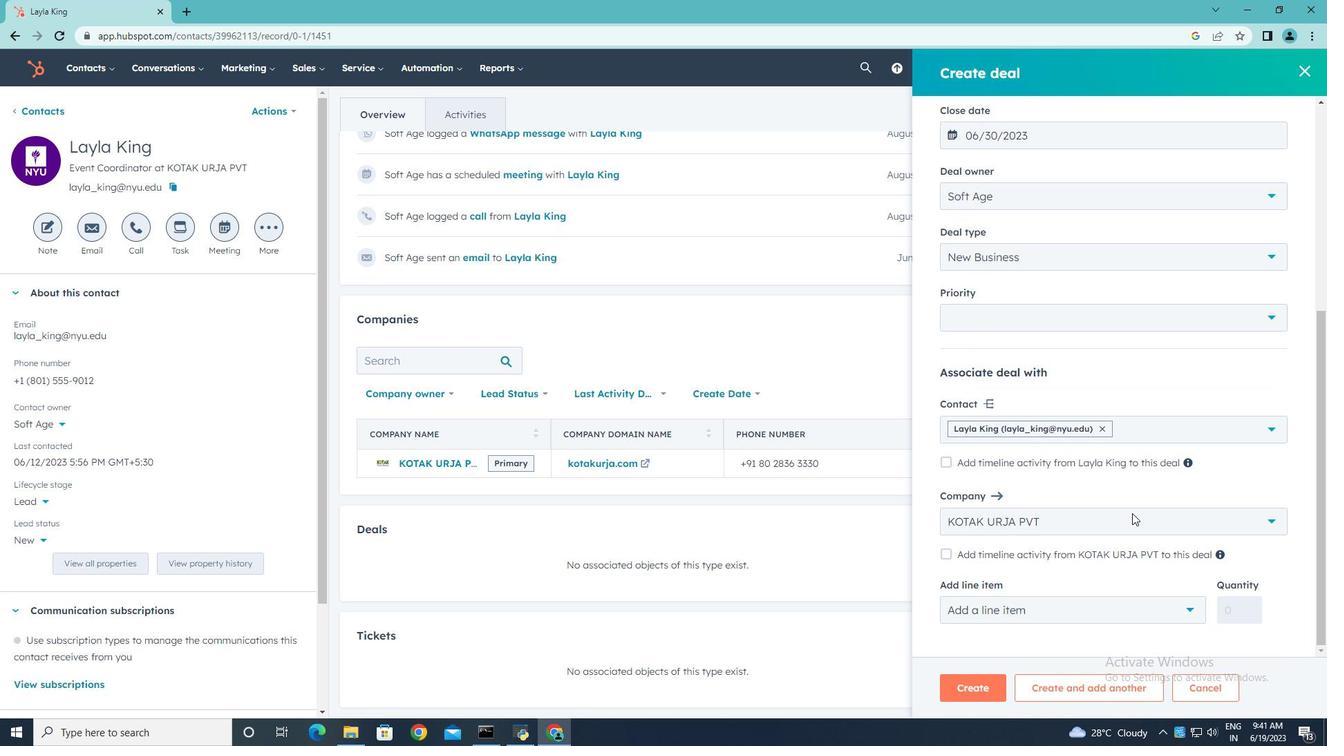 
Action: Mouse scrolled (1132, 512) with delta (0, 0)
Screenshot: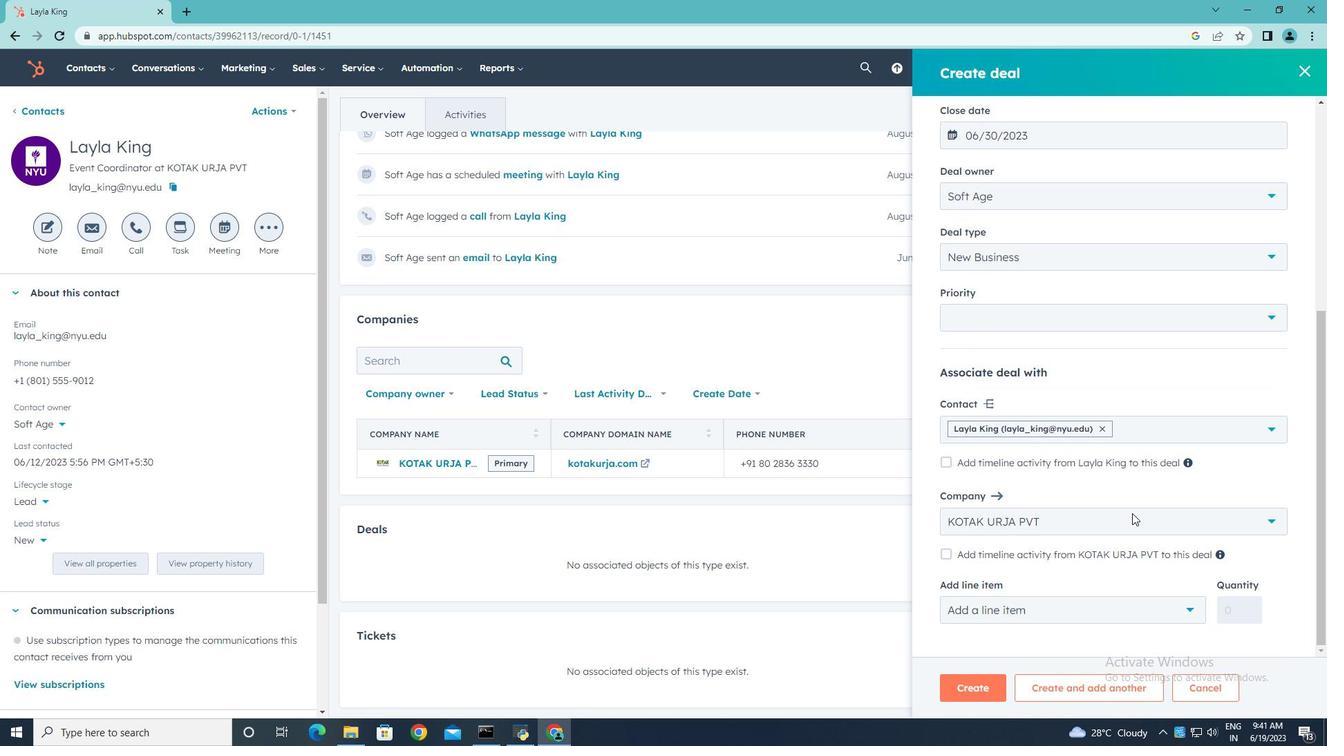 
Action: Mouse scrolled (1132, 512) with delta (0, 0)
Screenshot: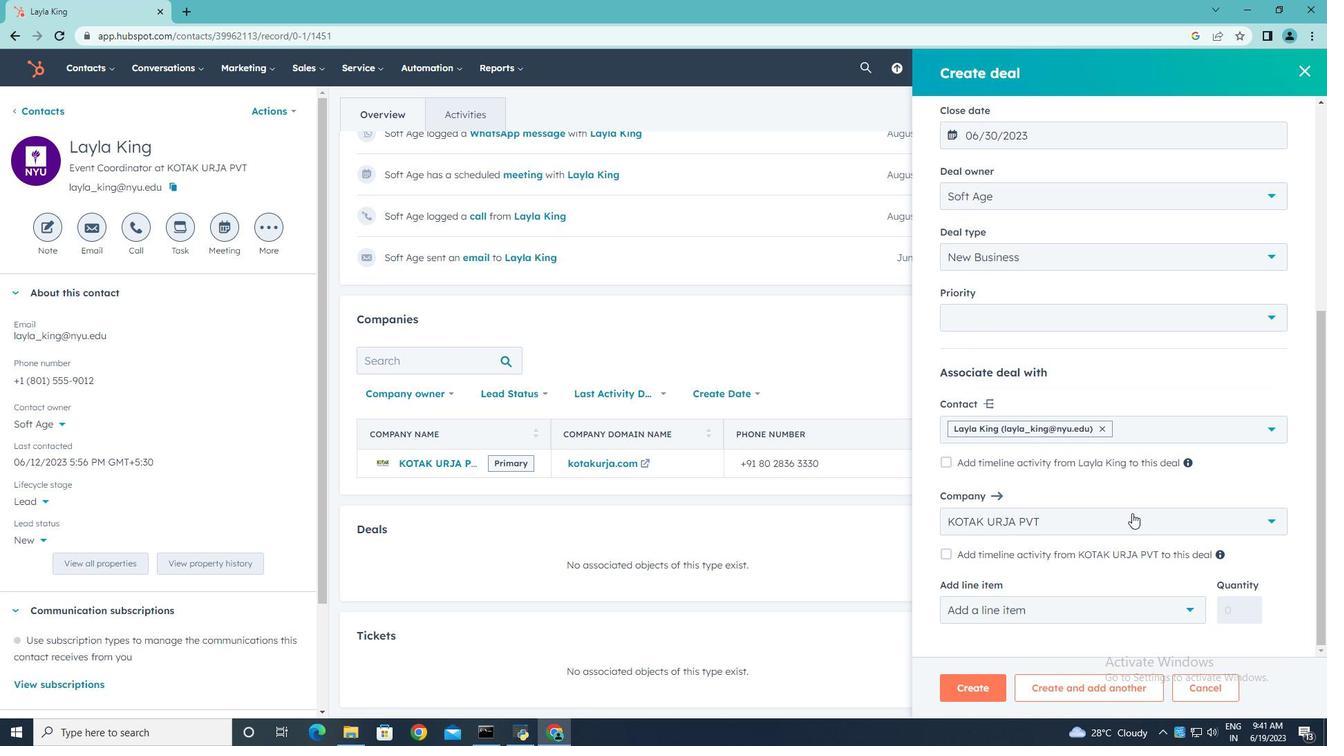 
Action: Mouse moved to (1269, 316)
Screenshot: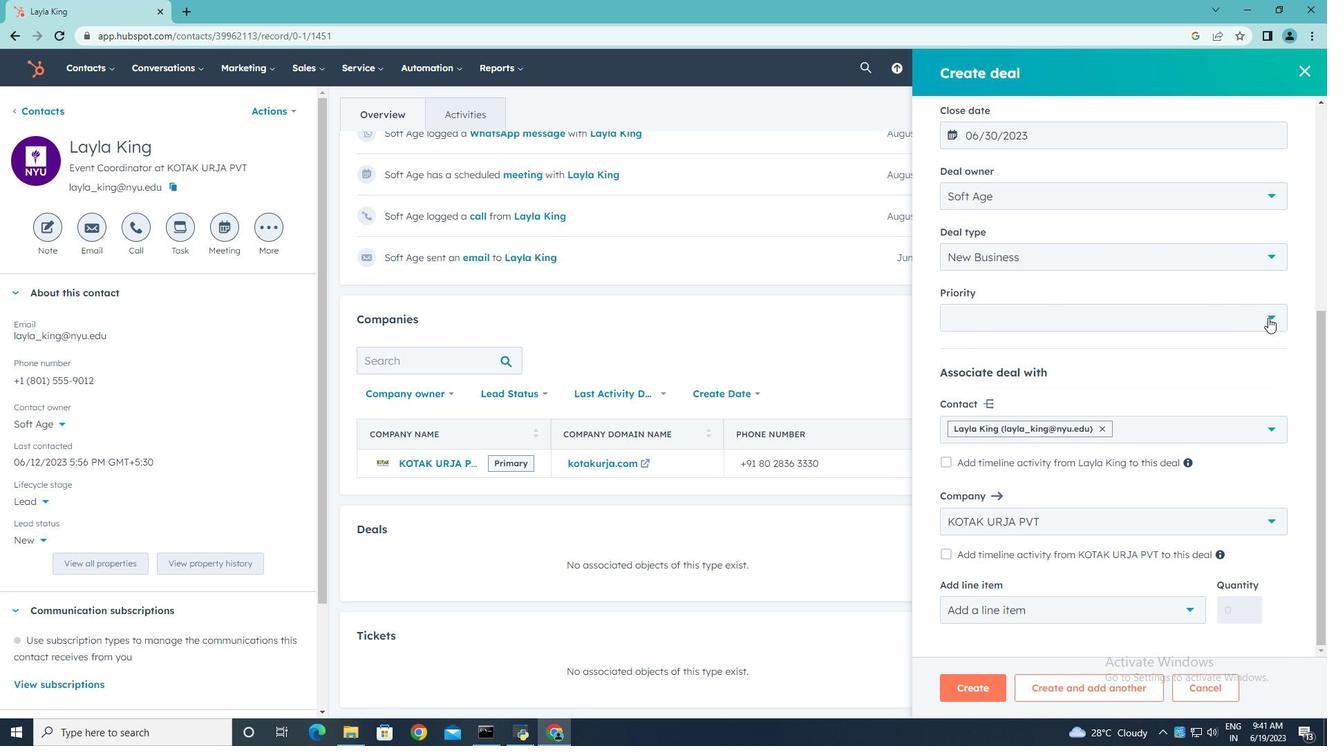 
Action: Mouse pressed left at (1269, 316)
Screenshot: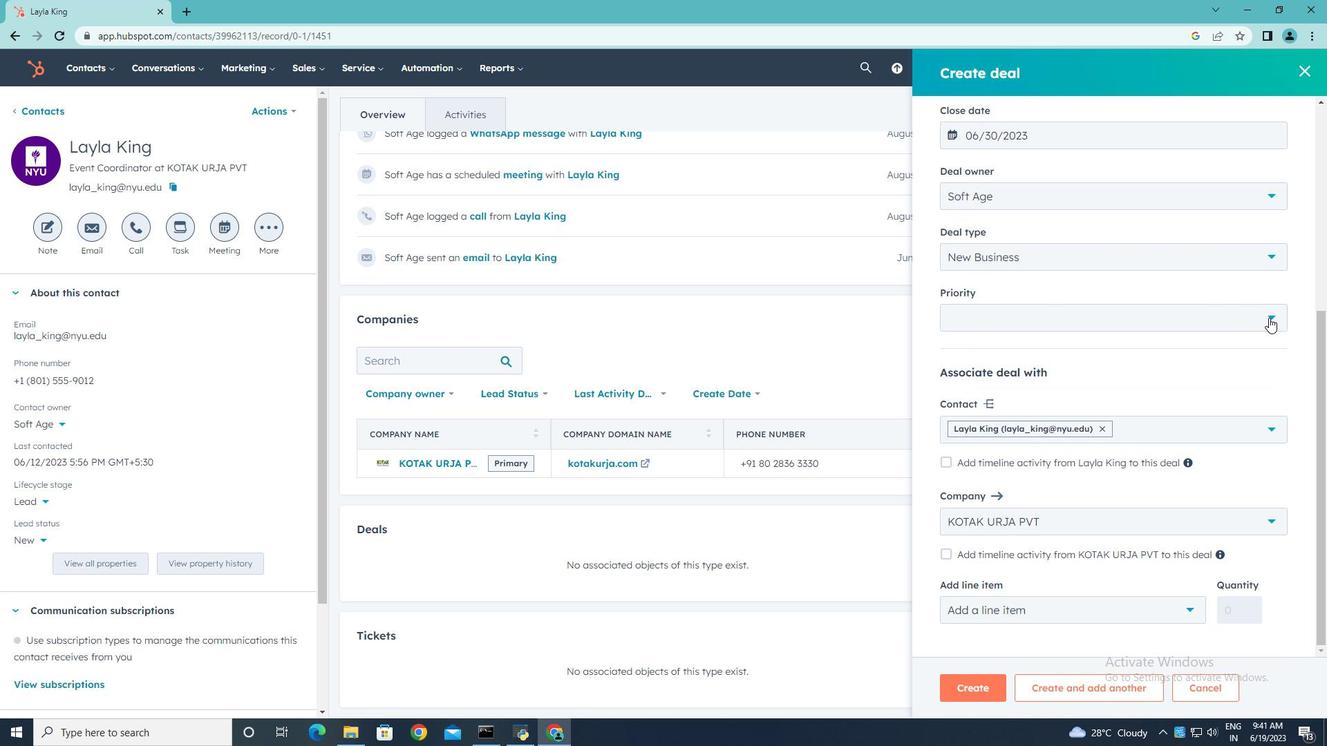 
Action: Mouse moved to (1030, 397)
Screenshot: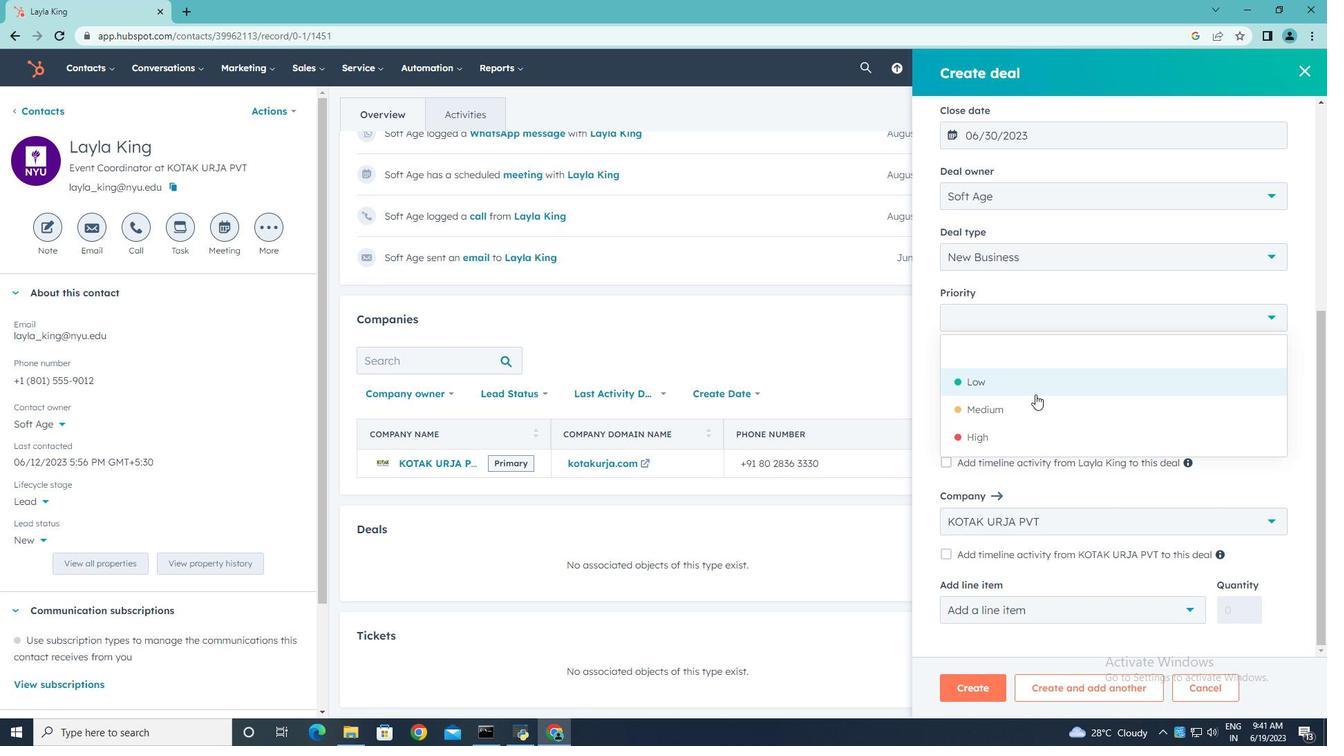 
Action: Mouse pressed left at (1030, 397)
Screenshot: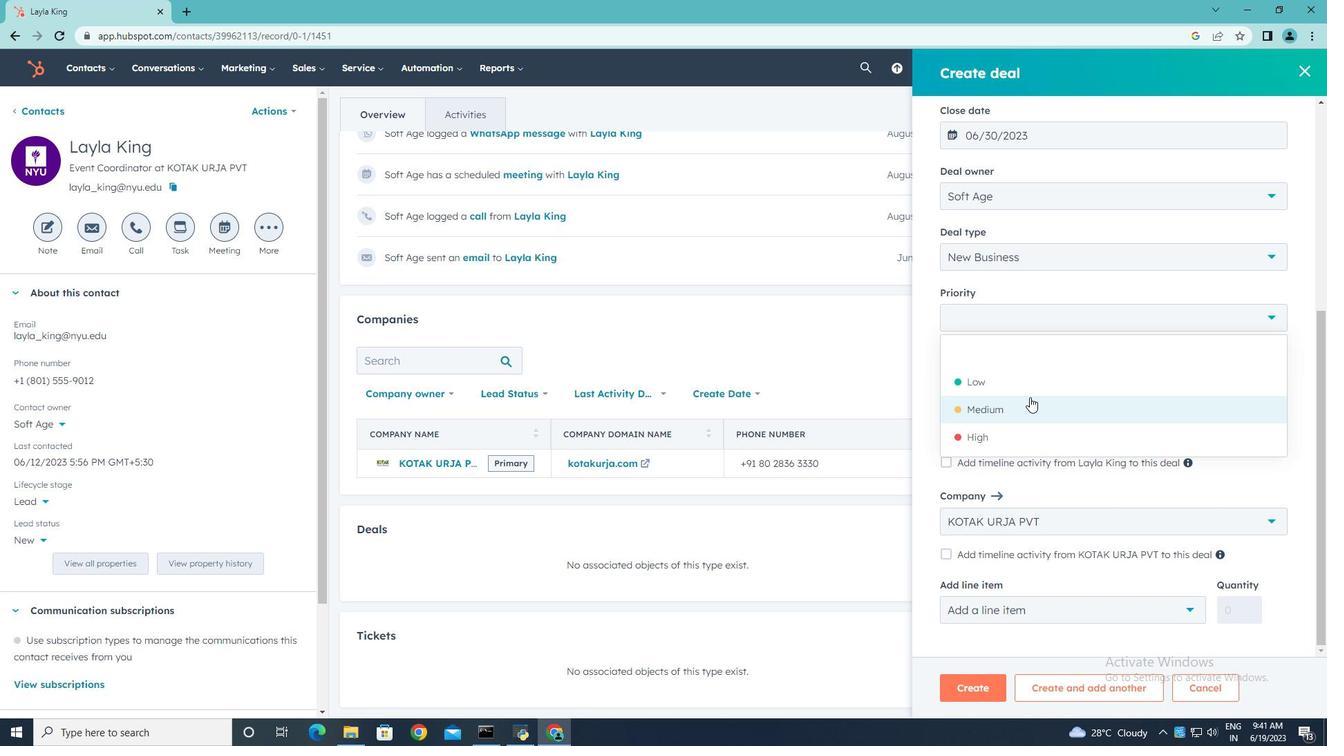 
Action: Mouse moved to (1266, 431)
Screenshot: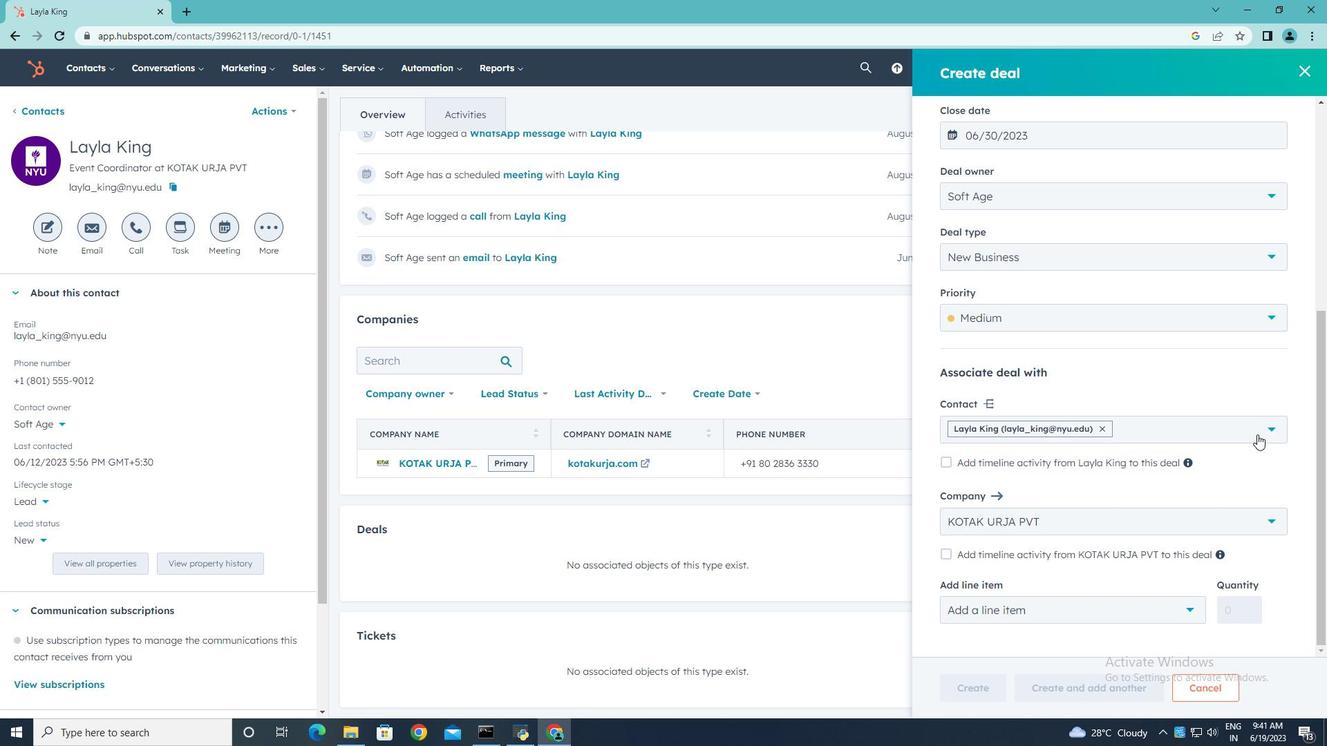 
Action: Mouse pressed left at (1266, 431)
Screenshot: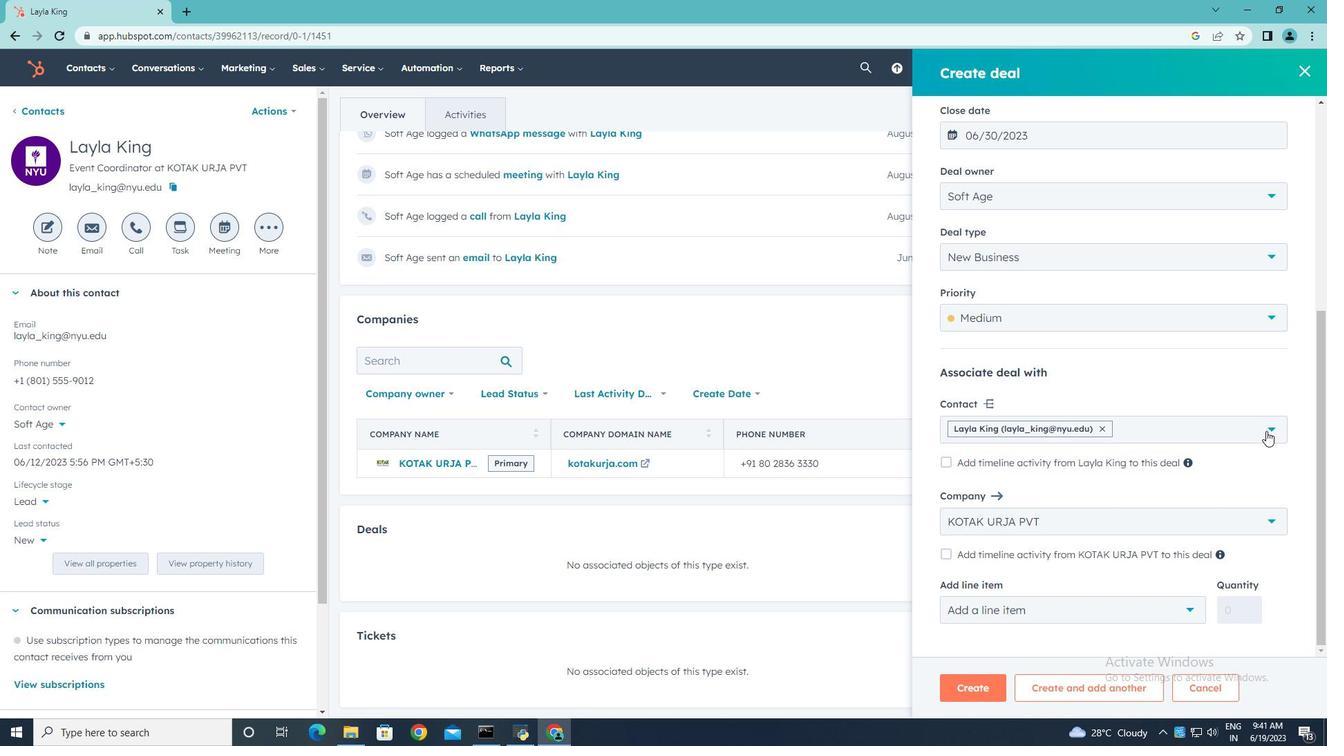 
Action: Mouse moved to (960, 556)
Screenshot: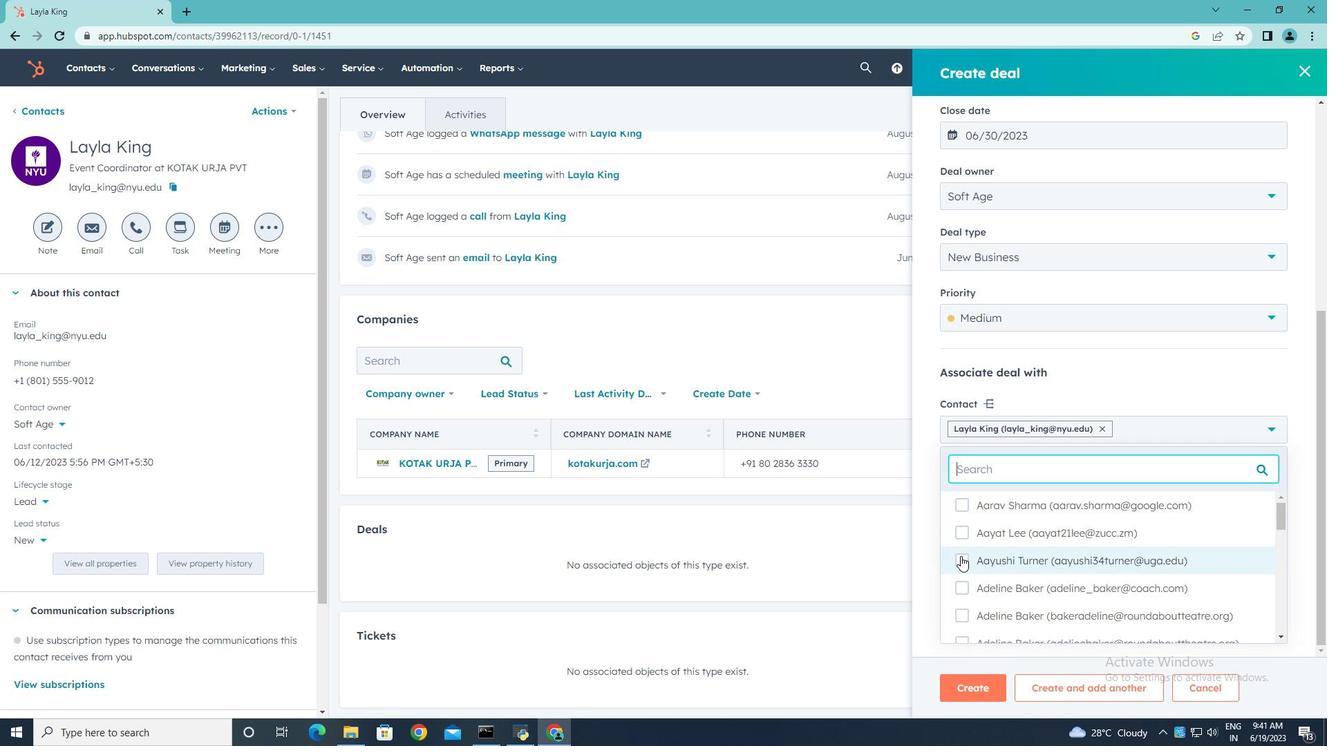
Action: Mouse pressed left at (960, 556)
Screenshot: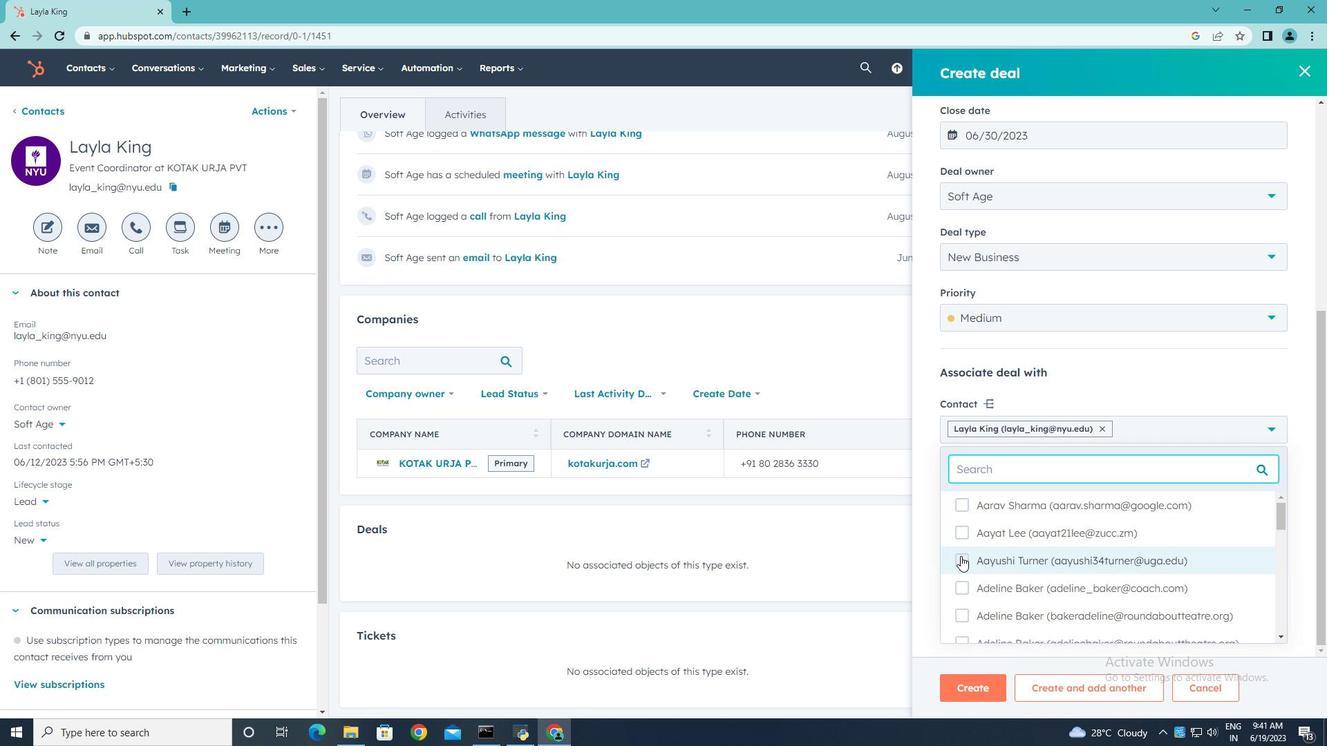 
Action: Mouse moved to (1276, 443)
Screenshot: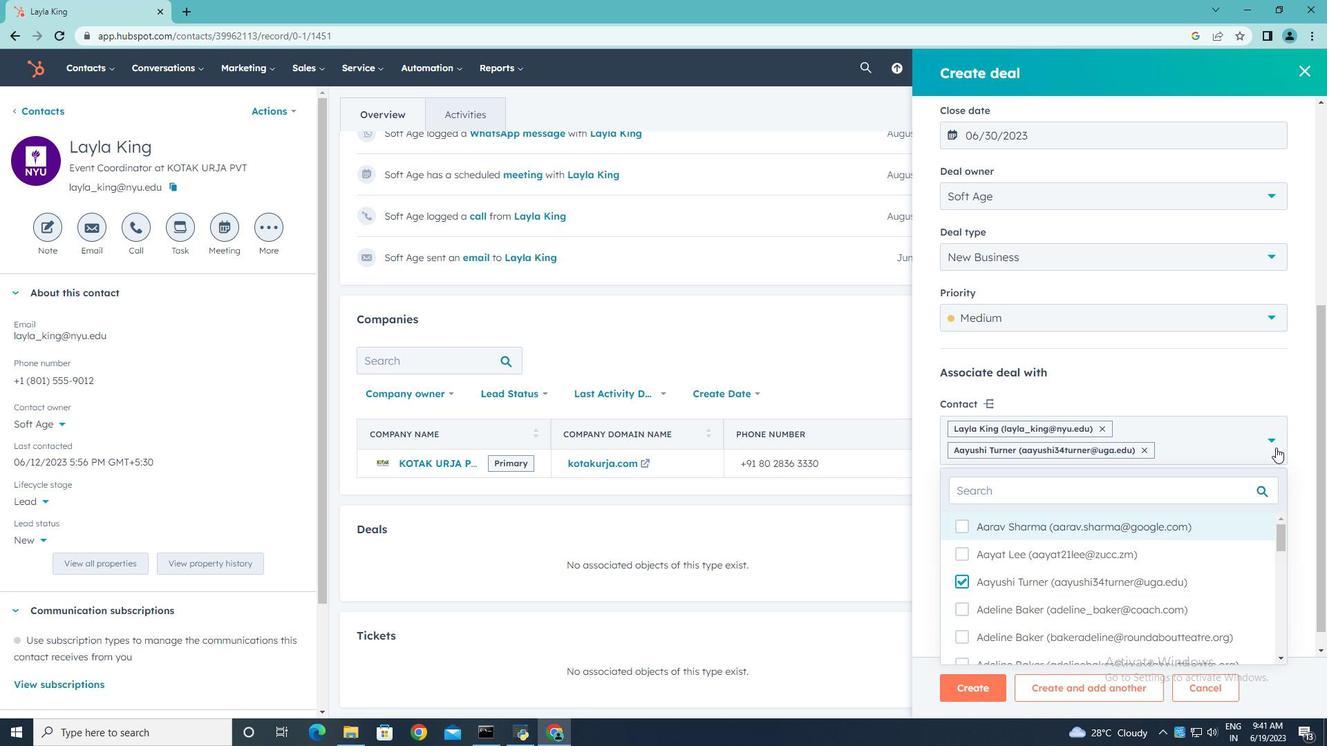 
Action: Mouse pressed left at (1276, 443)
Screenshot: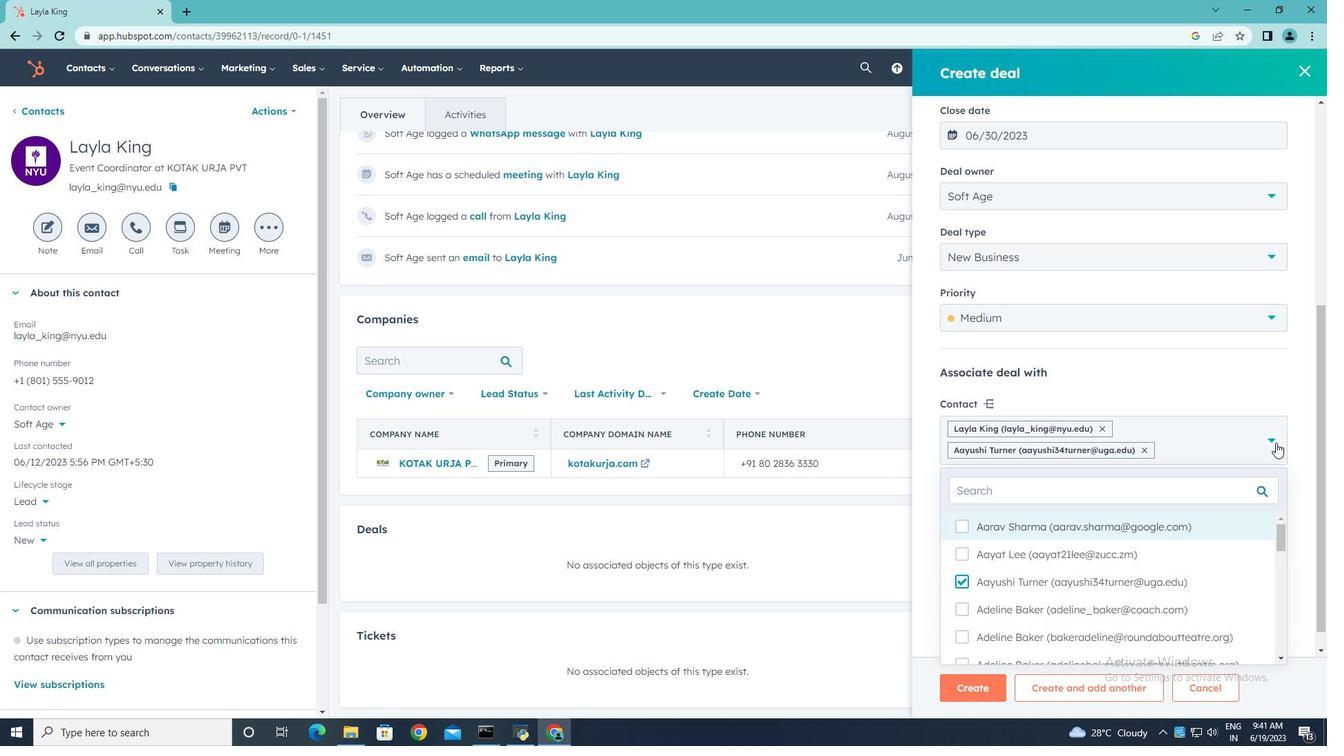 
Action: Mouse moved to (1209, 584)
Screenshot: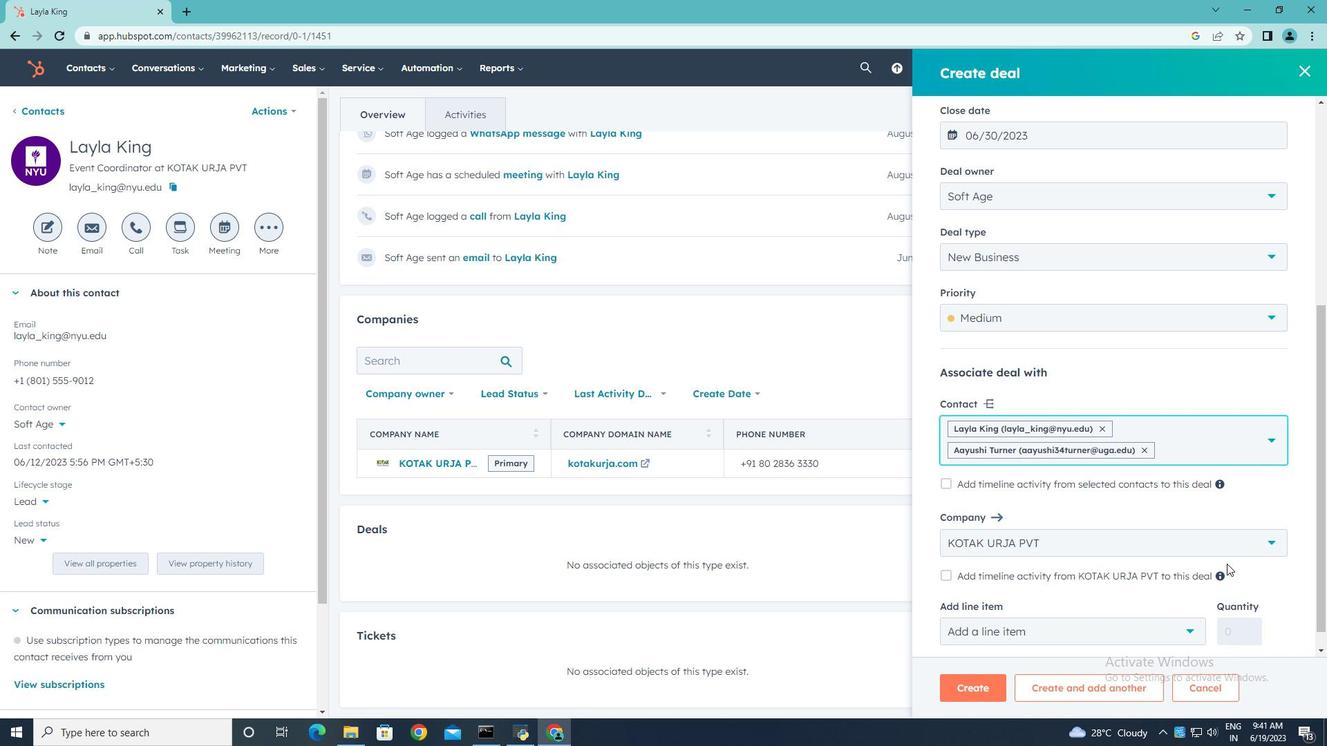 
Action: Mouse scrolled (1209, 584) with delta (0, 0)
Screenshot: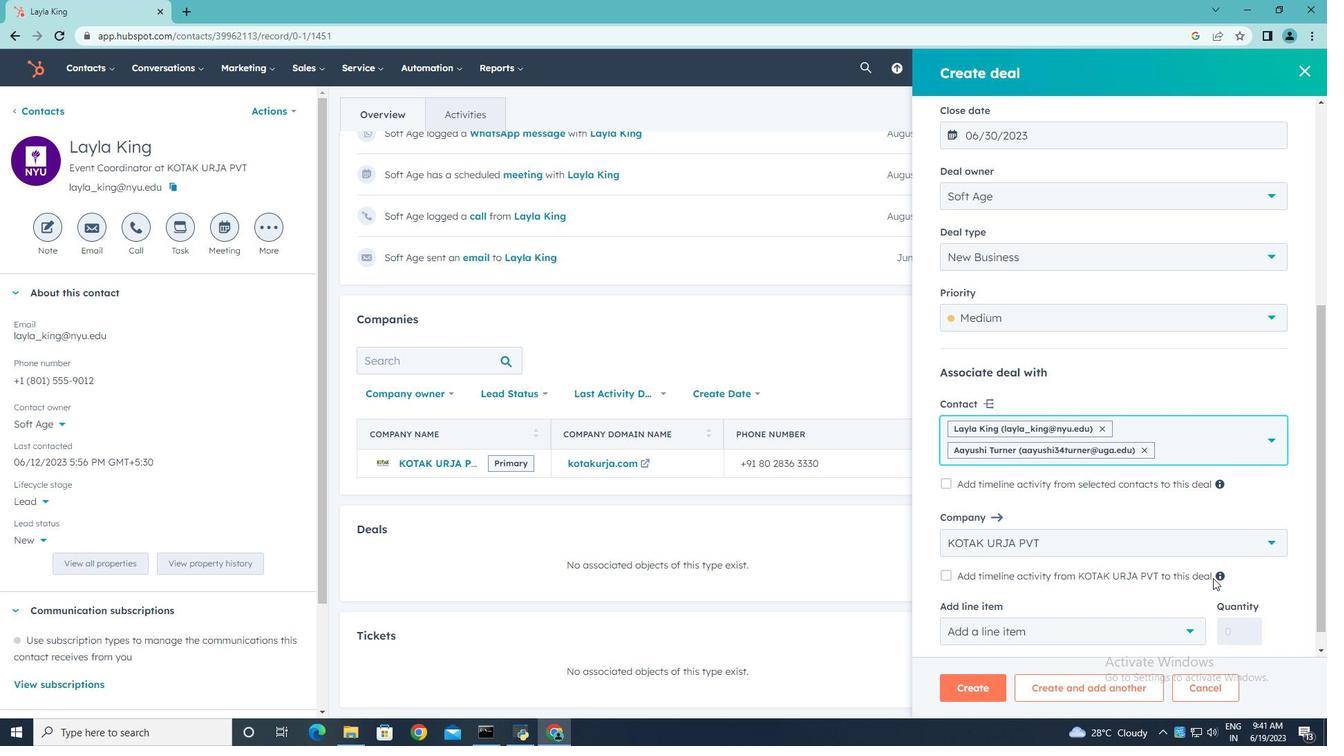 
Action: Mouse scrolled (1209, 584) with delta (0, 0)
Screenshot: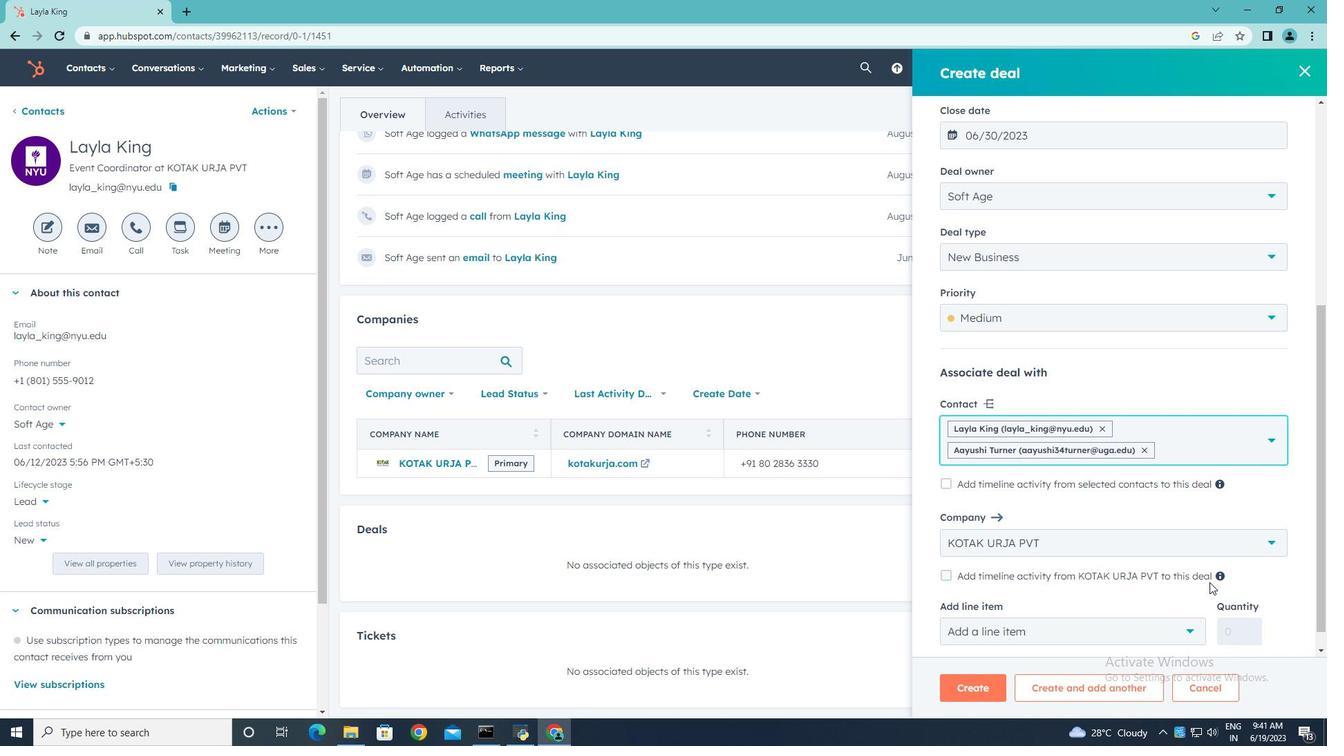 
Action: Mouse scrolled (1209, 584) with delta (0, 0)
Screenshot: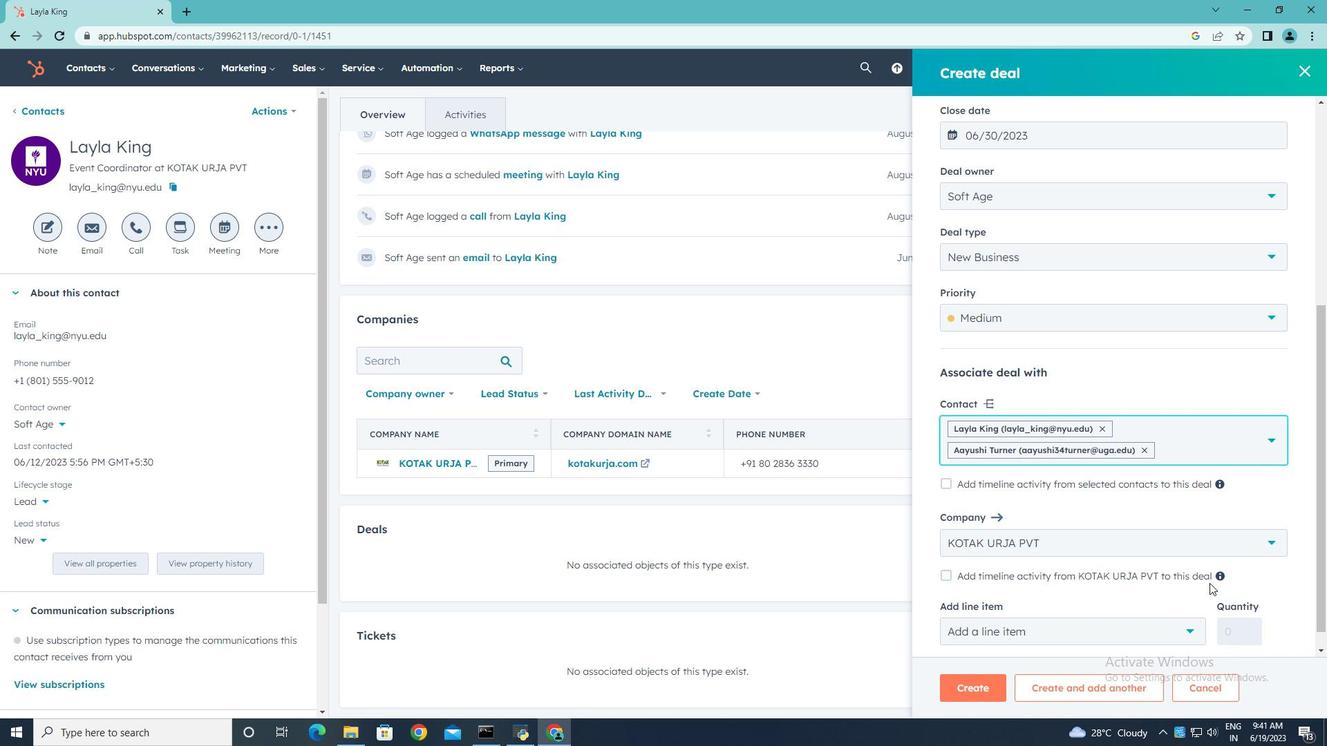 
Action: Mouse scrolled (1209, 584) with delta (0, 0)
Screenshot: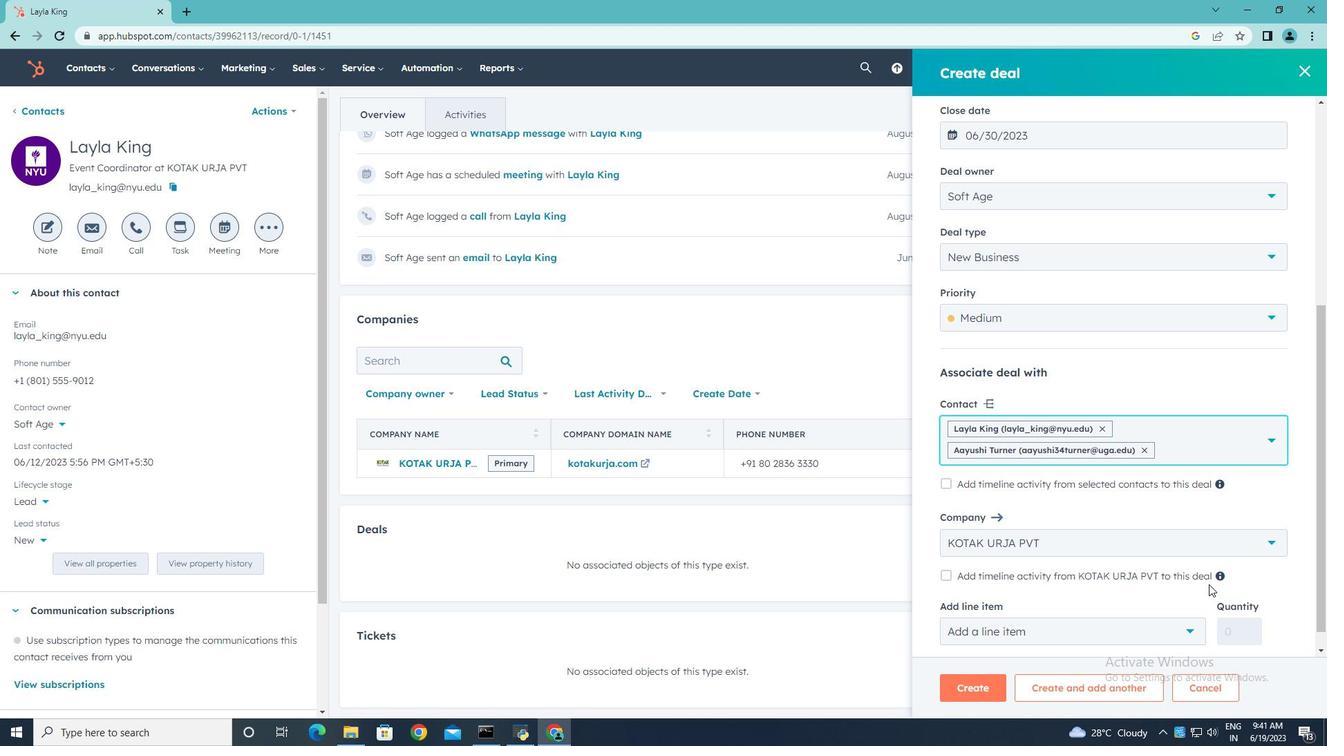 
Action: Mouse moved to (982, 685)
Screenshot: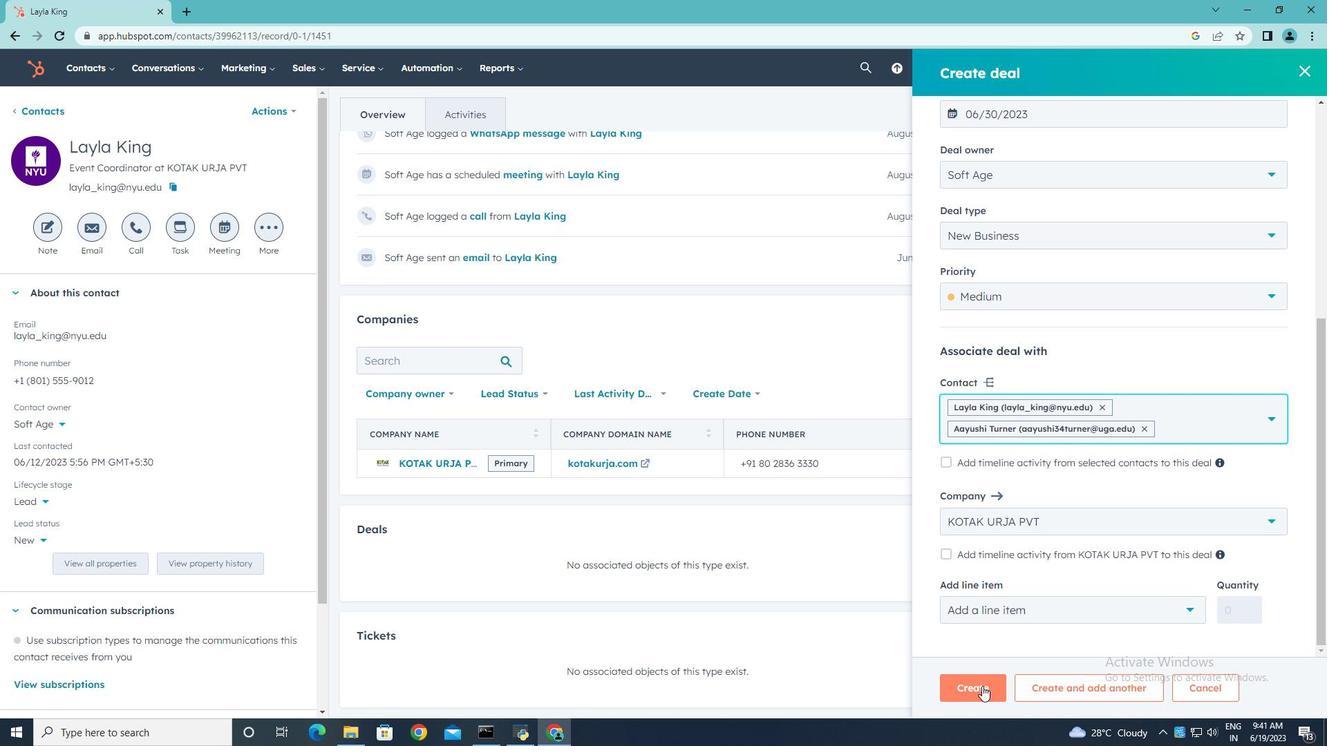 
Action: Mouse pressed left at (982, 685)
Screenshot: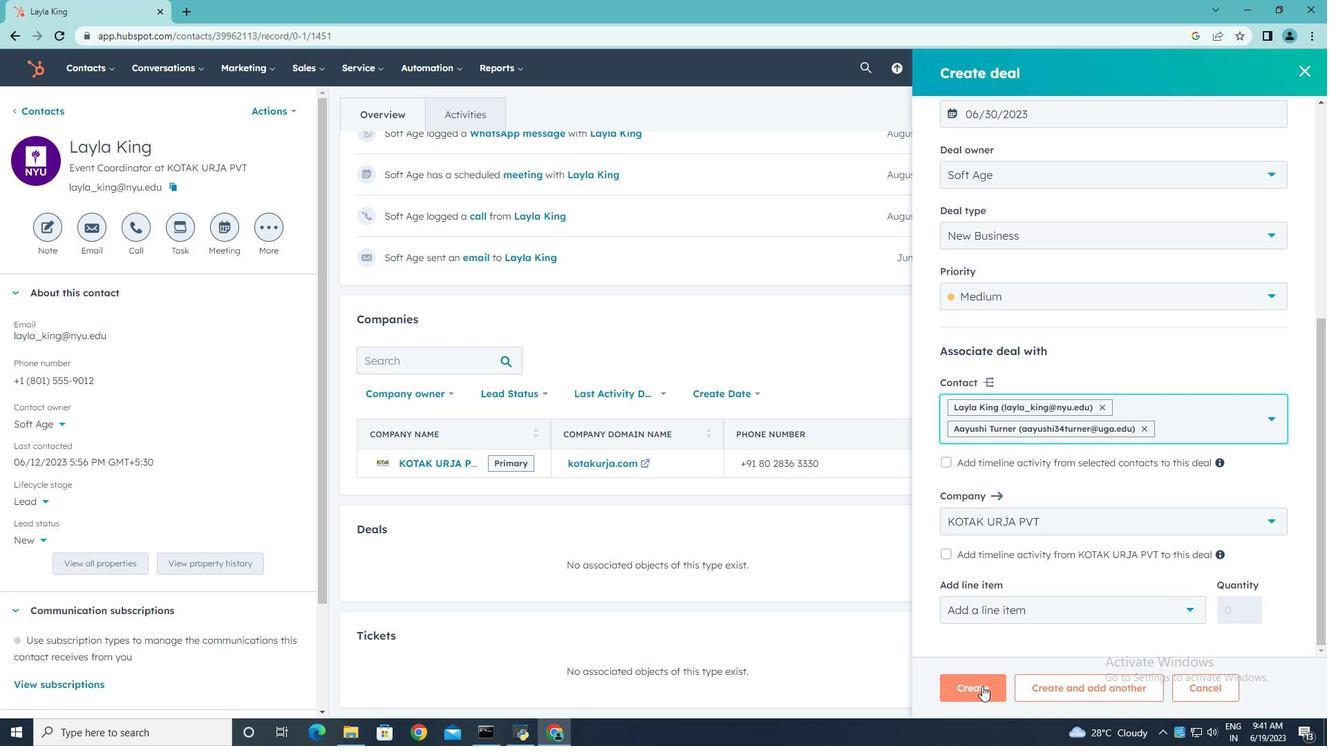 
Action: Mouse moved to (982, 684)
Screenshot: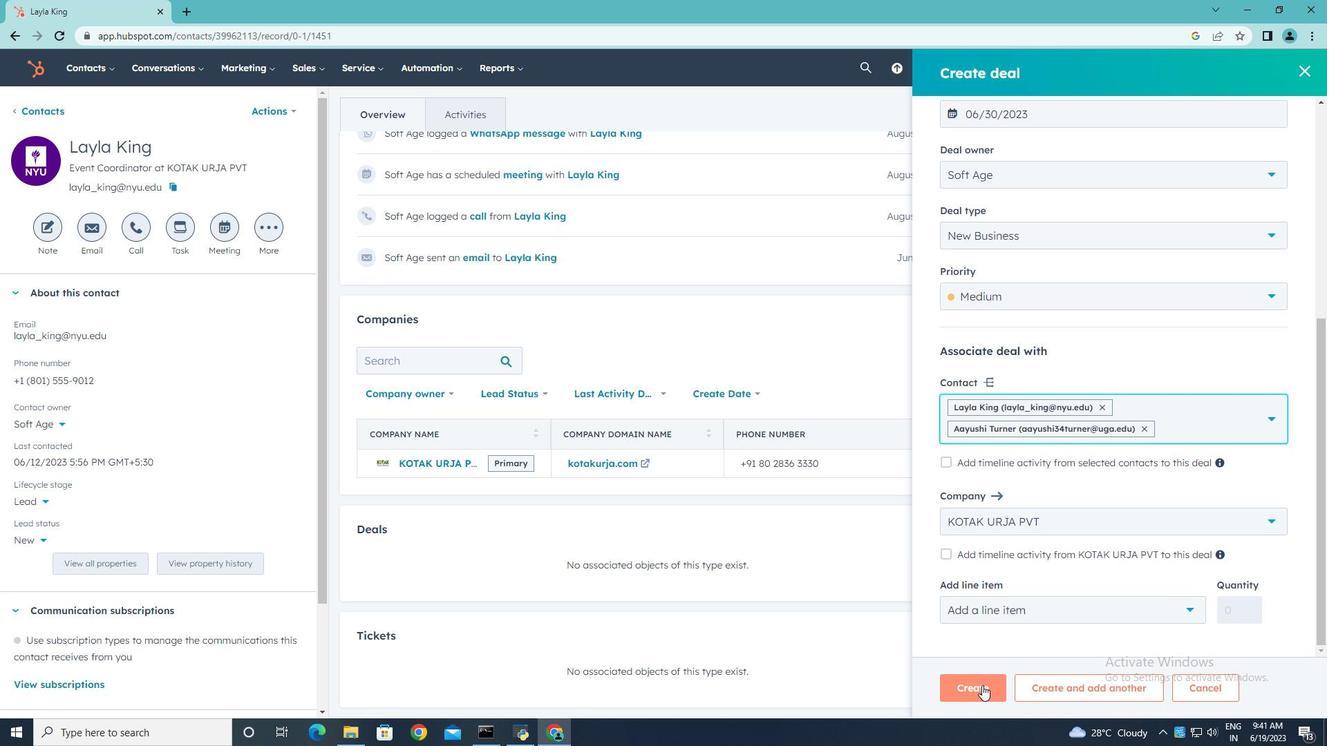 
